 Task: Select the auto option in the terminal quick fix.
Action: Mouse moved to (19, 660)
Screenshot: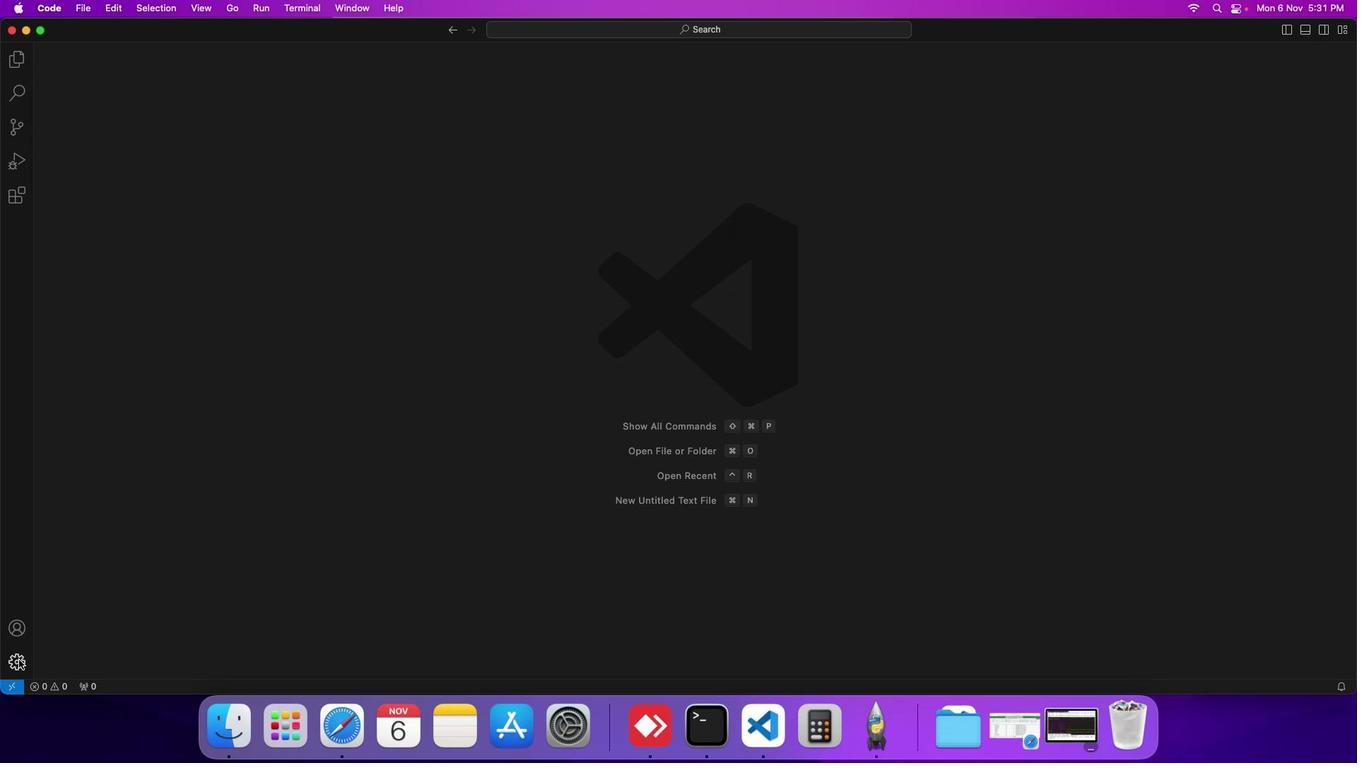 
Action: Mouse pressed left at (19, 660)
Screenshot: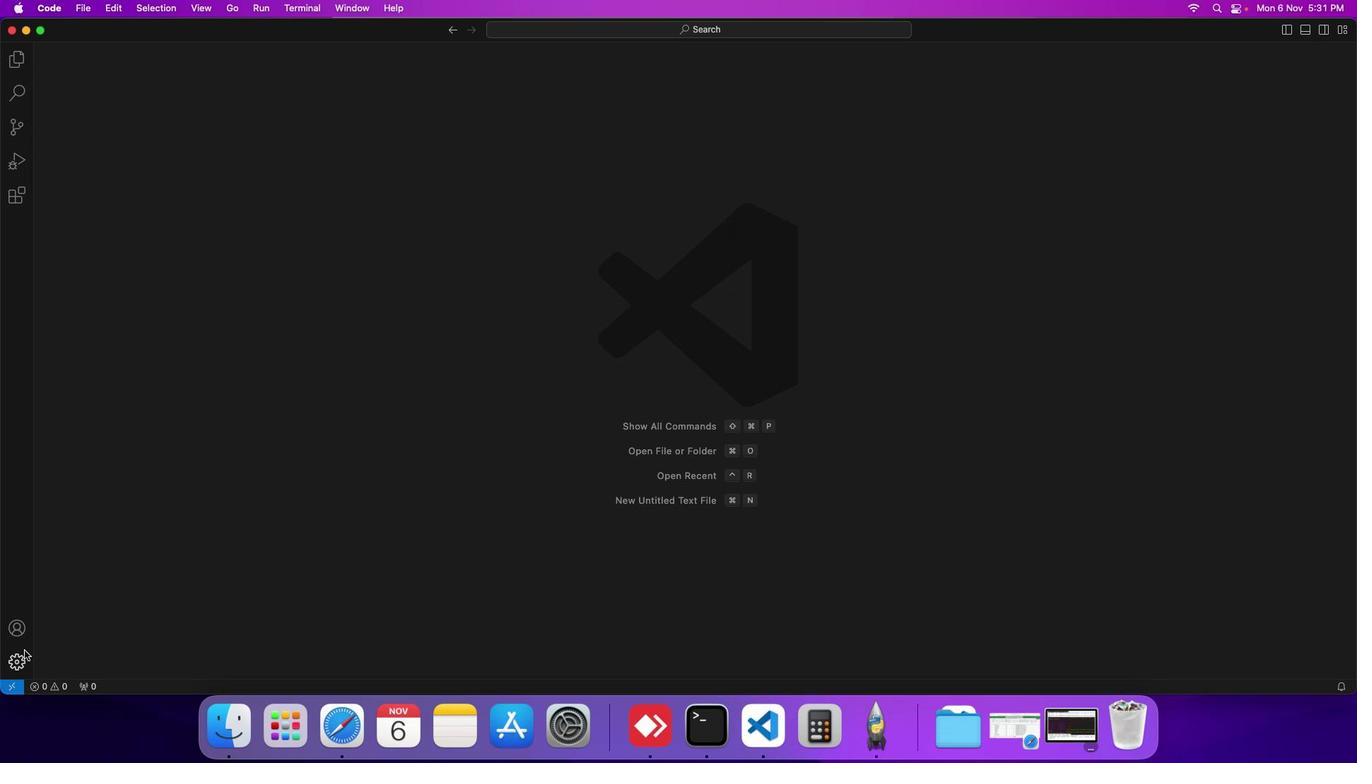 
Action: Mouse moved to (82, 554)
Screenshot: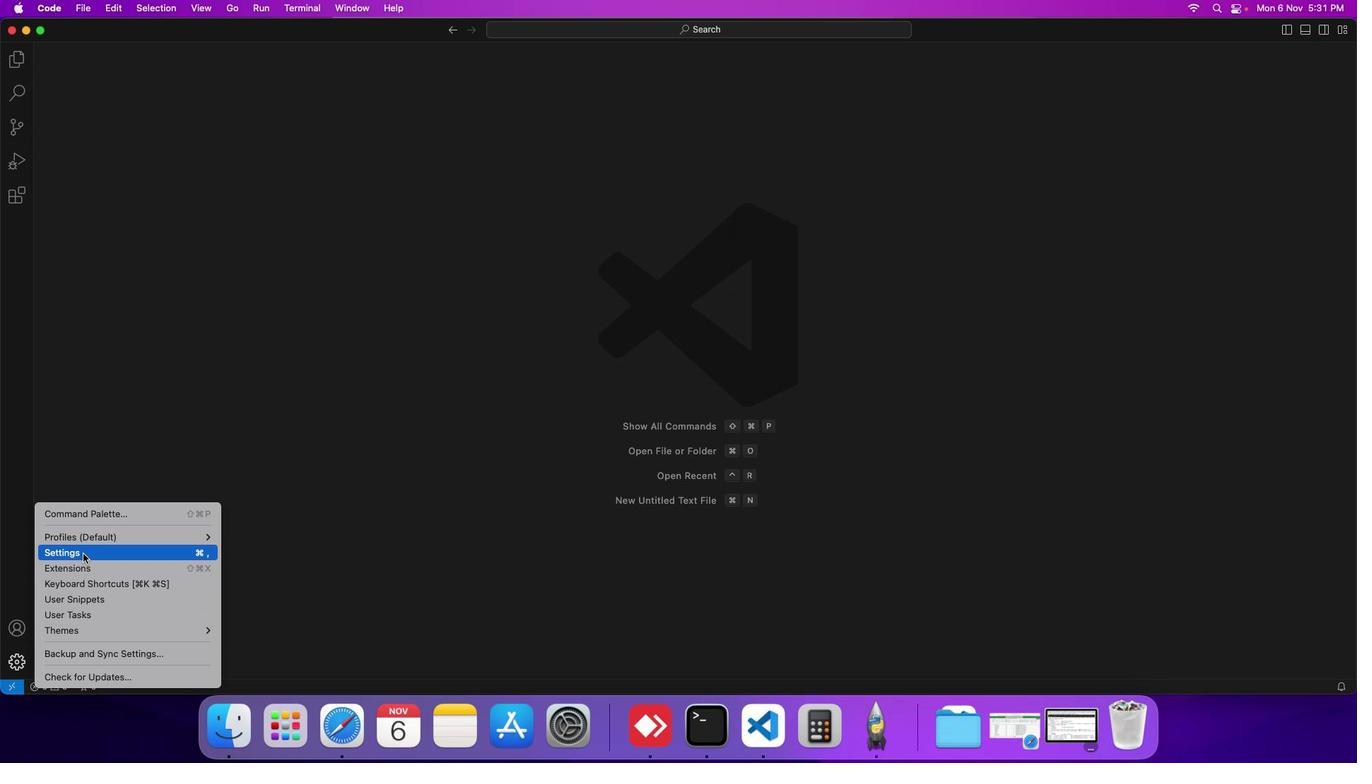 
Action: Mouse pressed left at (82, 554)
Screenshot: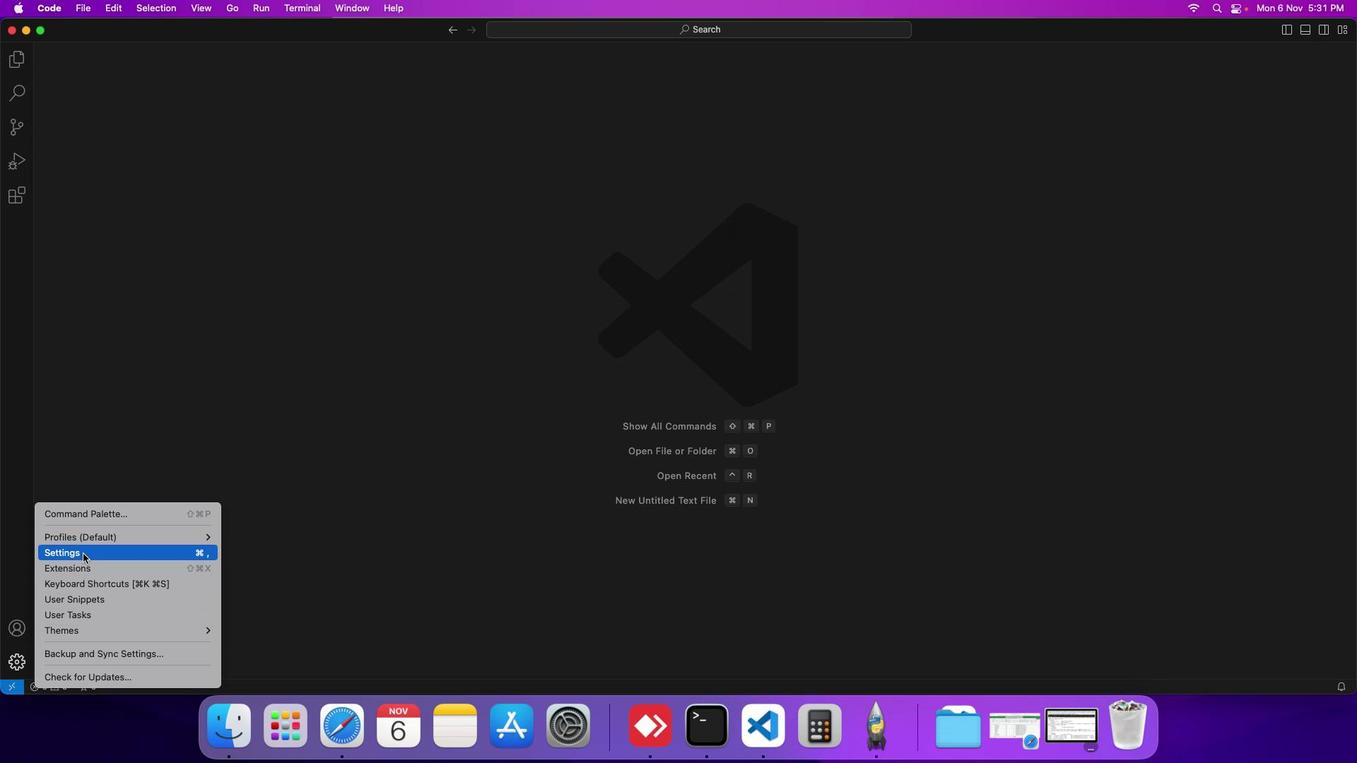 
Action: Mouse moved to (319, 201)
Screenshot: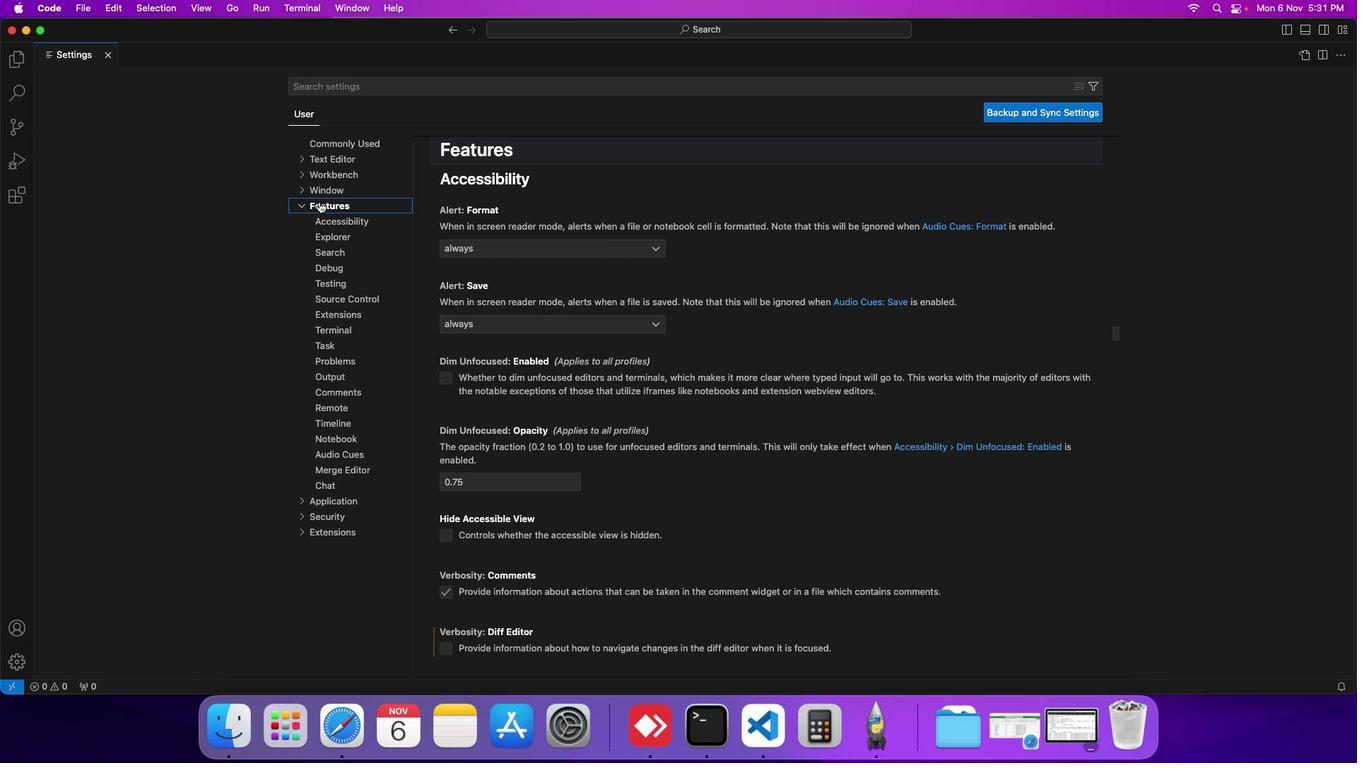 
Action: Mouse pressed left at (319, 201)
Screenshot: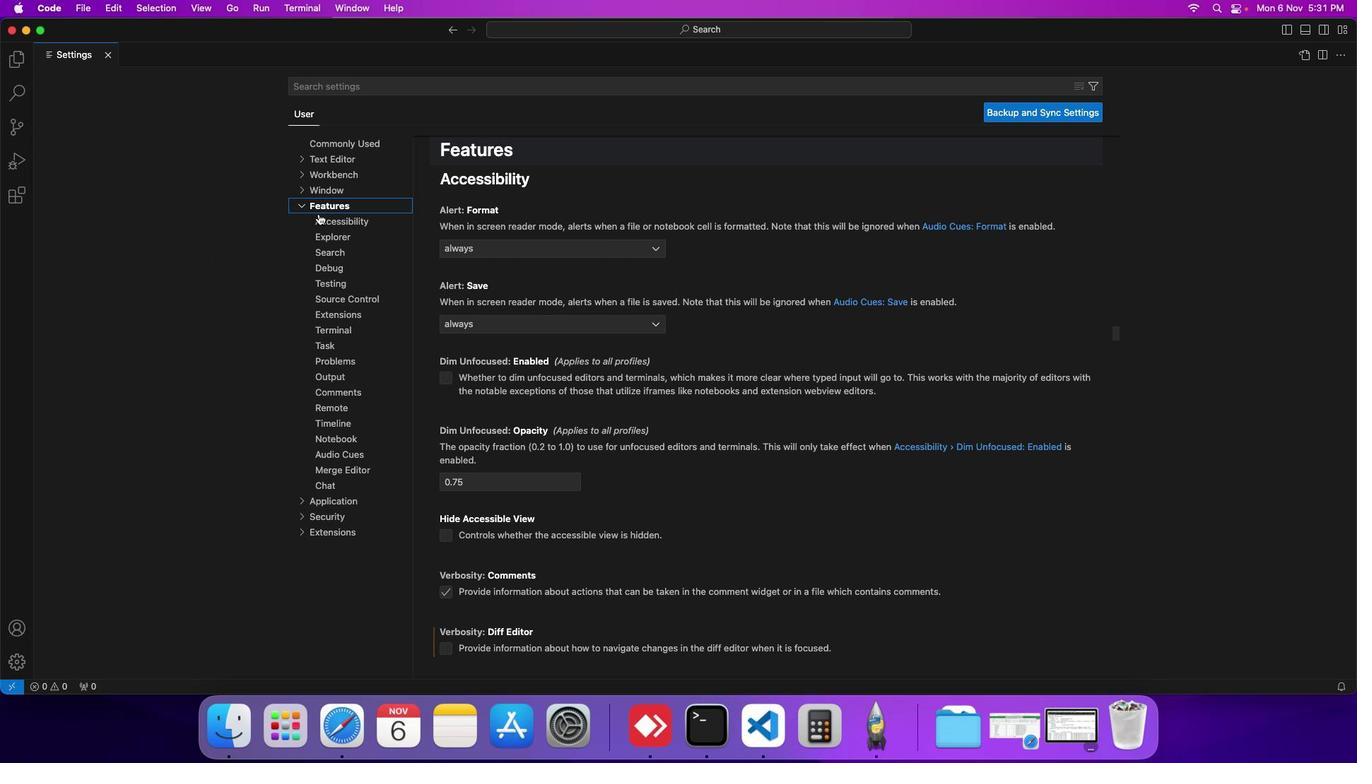 
Action: Mouse moved to (337, 453)
Screenshot: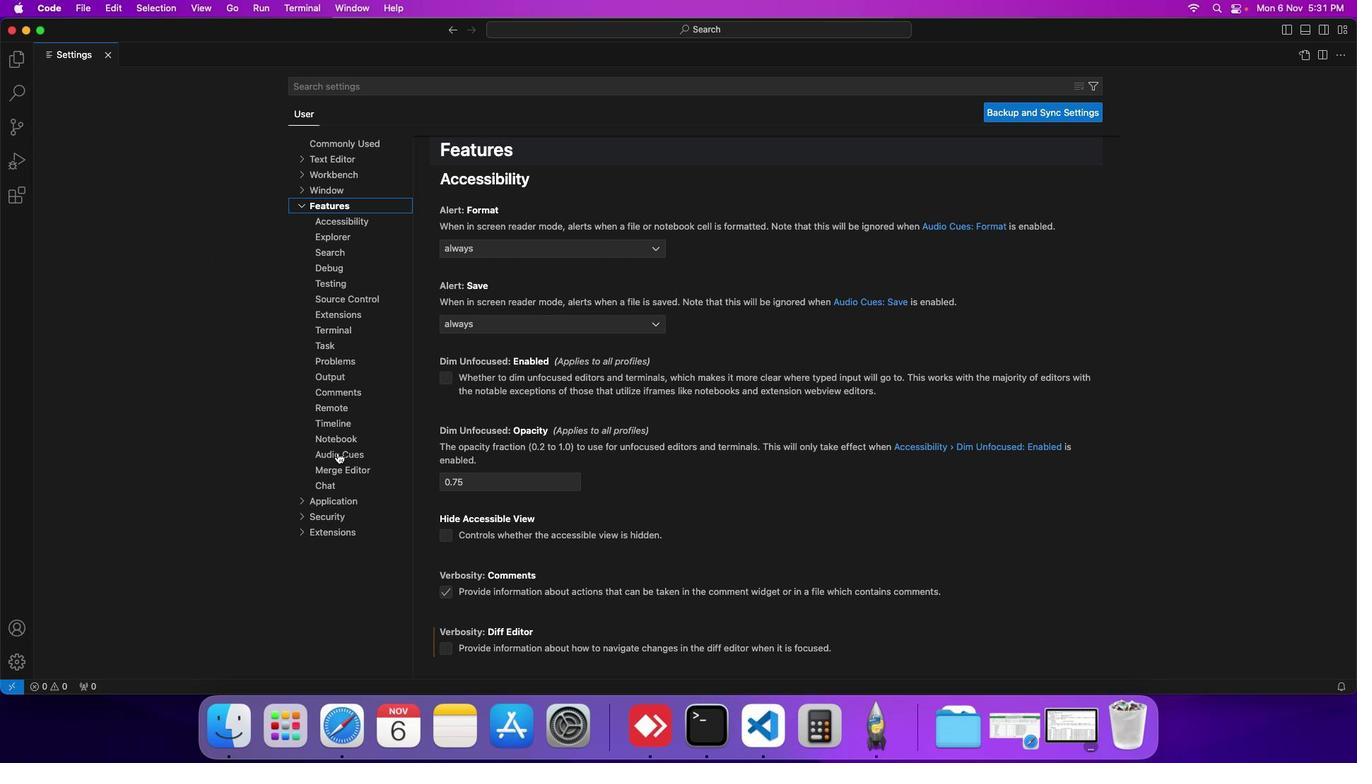
Action: Mouse pressed left at (337, 453)
Screenshot: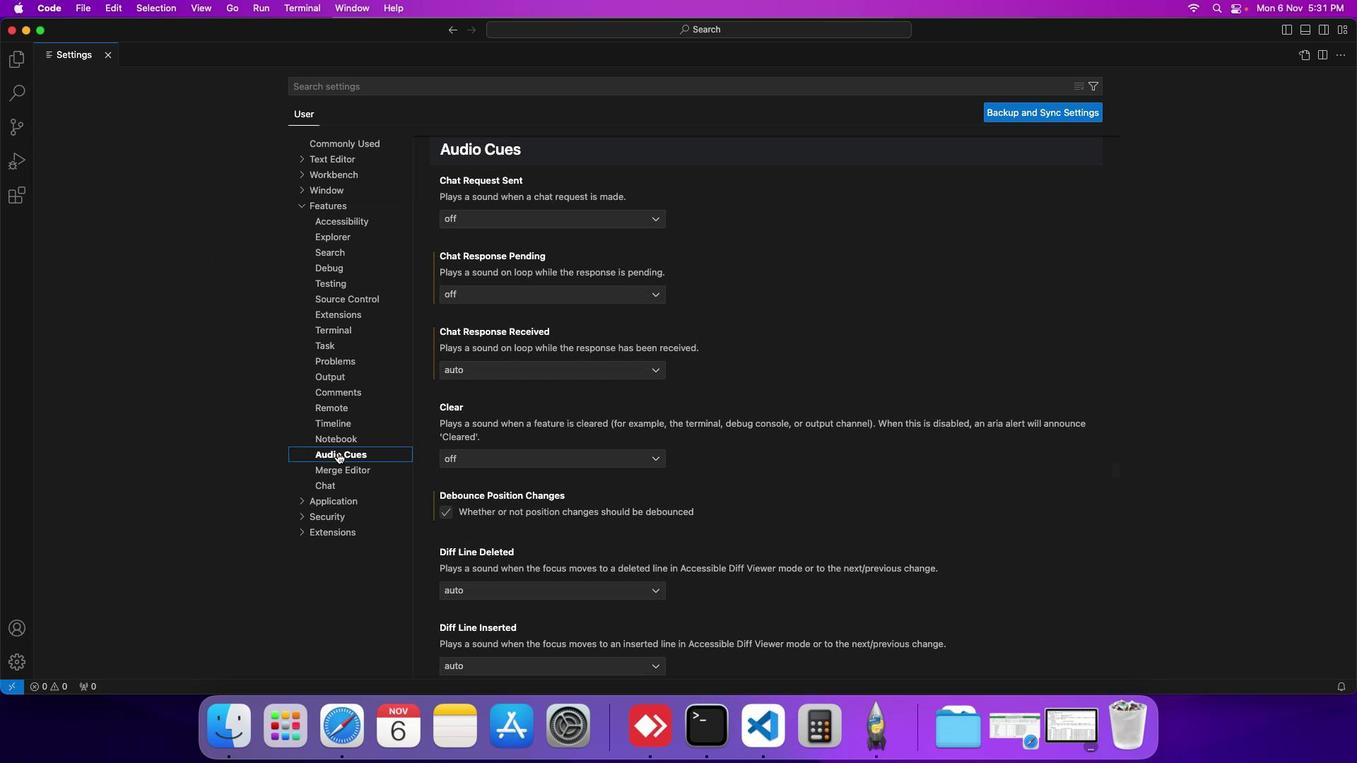 
Action: Mouse moved to (460, 453)
Screenshot: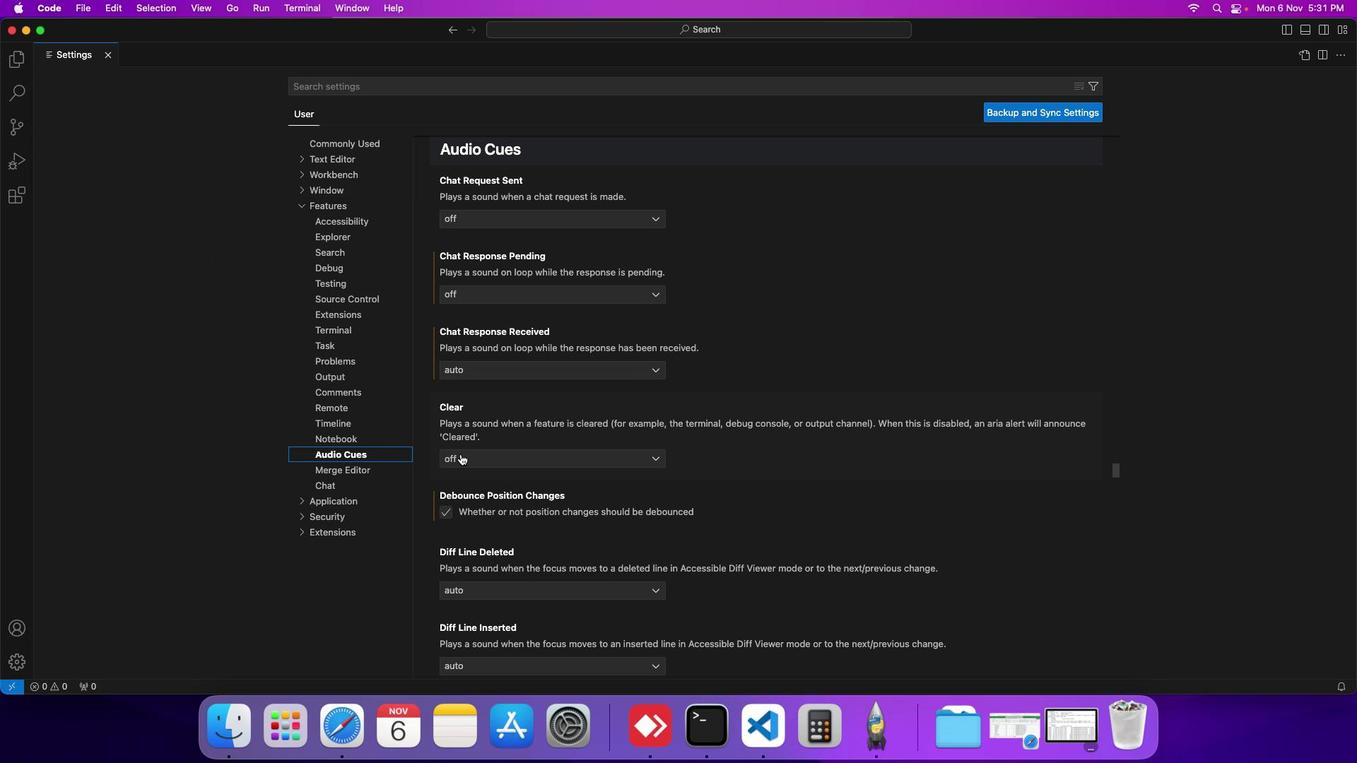 
Action: Mouse scrolled (460, 453) with delta (0, 0)
Screenshot: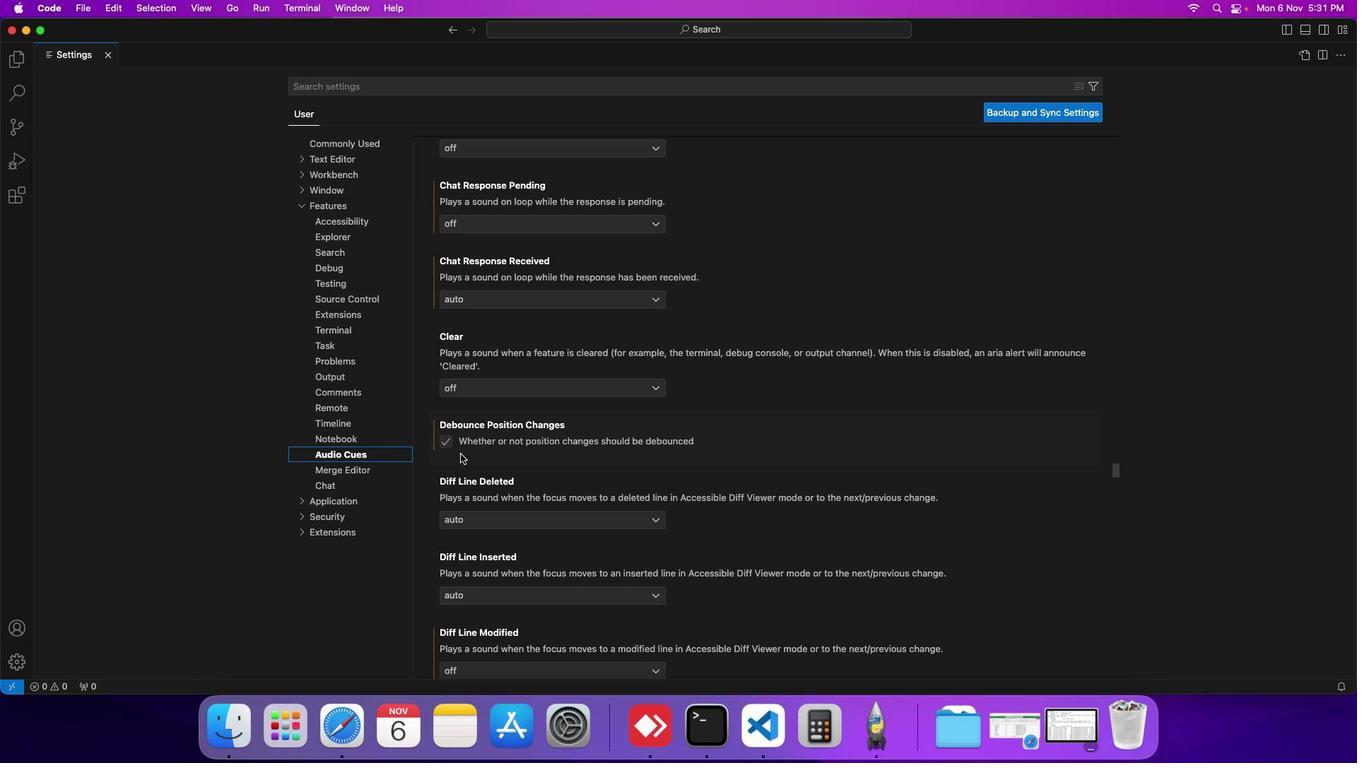 
Action: Mouse scrolled (460, 453) with delta (0, 0)
Screenshot: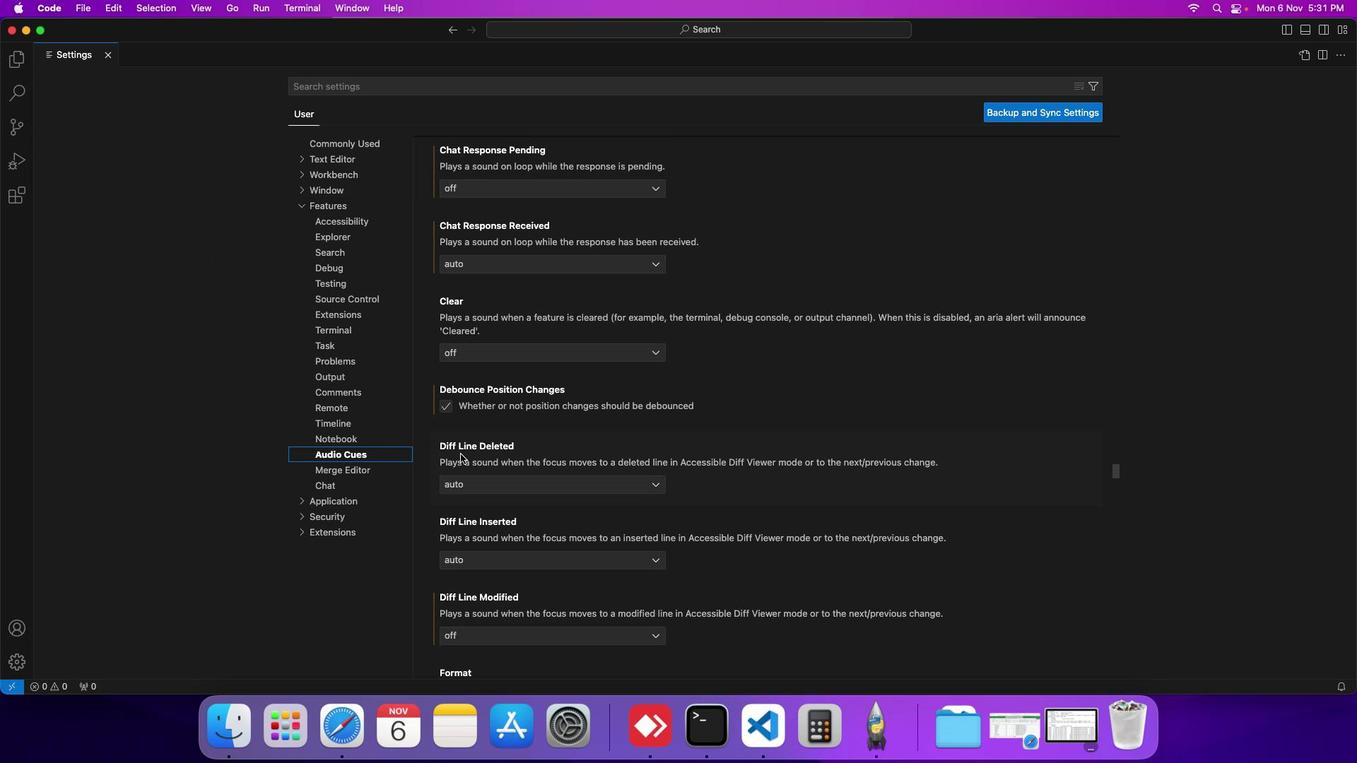 
Action: Mouse scrolled (460, 453) with delta (0, 0)
Screenshot: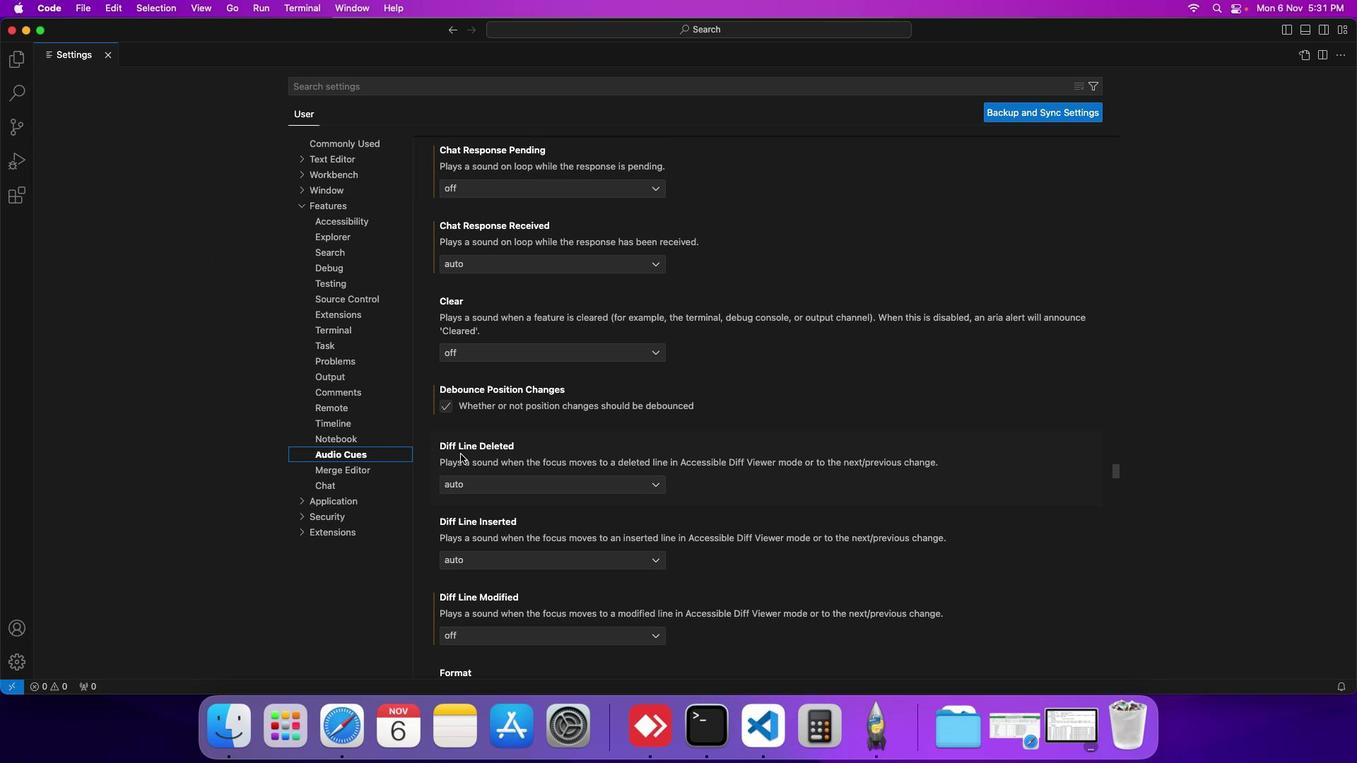 
Action: Mouse scrolled (460, 453) with delta (0, 0)
Screenshot: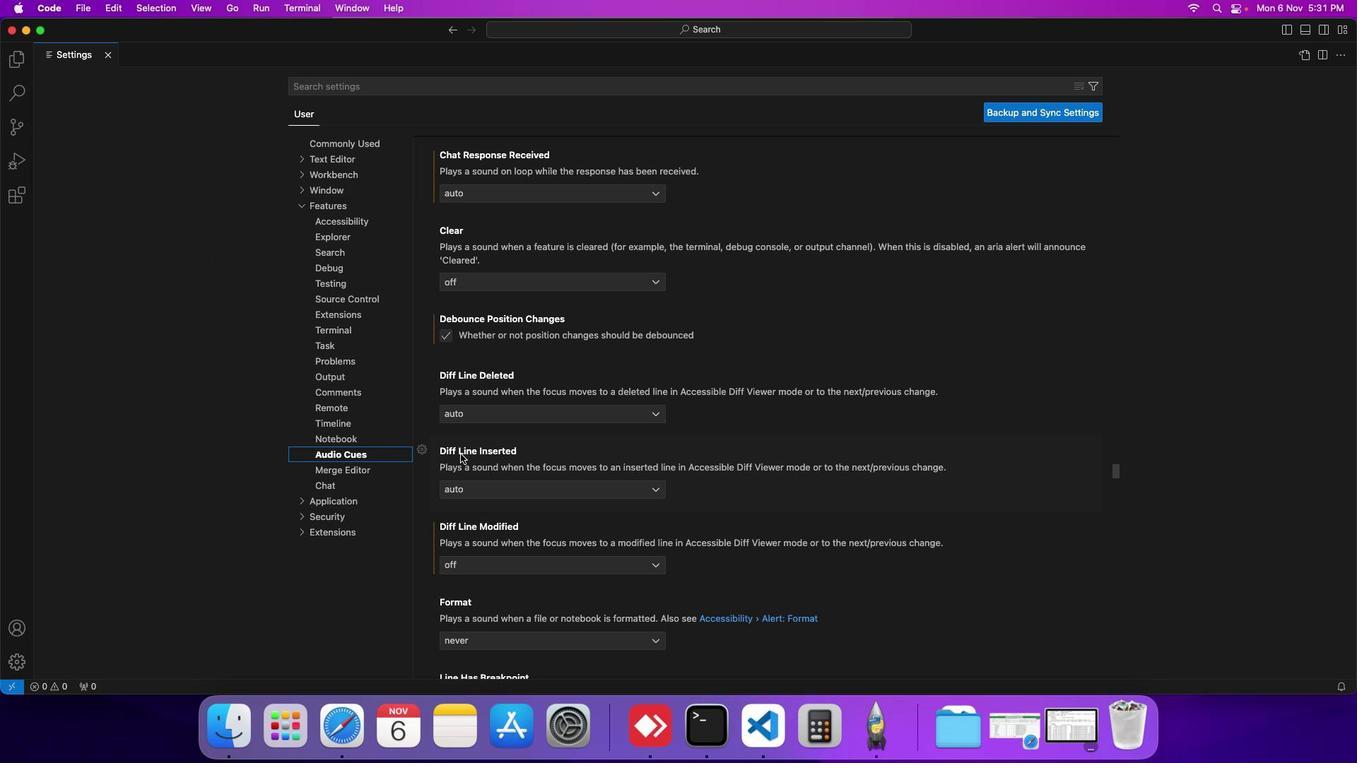
Action: Mouse scrolled (460, 453) with delta (0, 0)
Screenshot: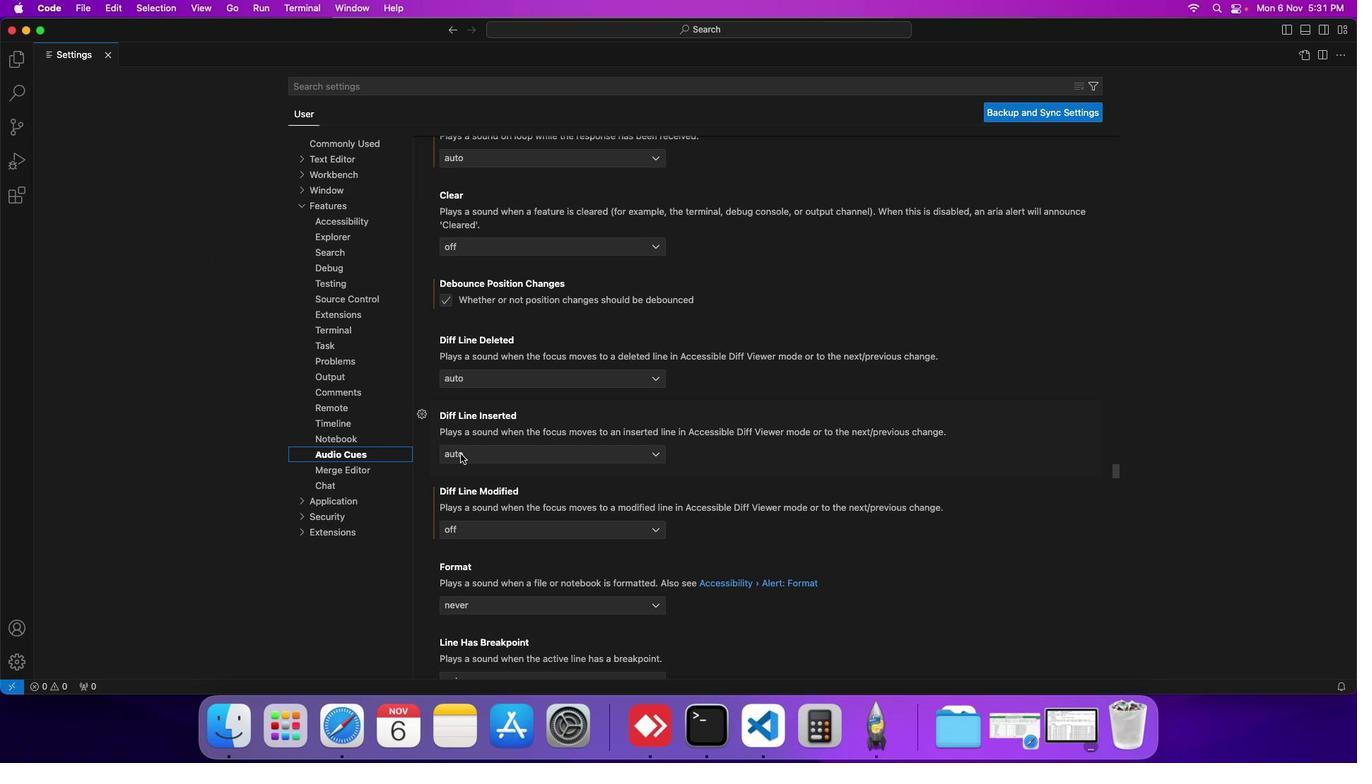 
Action: Mouse scrolled (460, 453) with delta (0, 0)
Screenshot: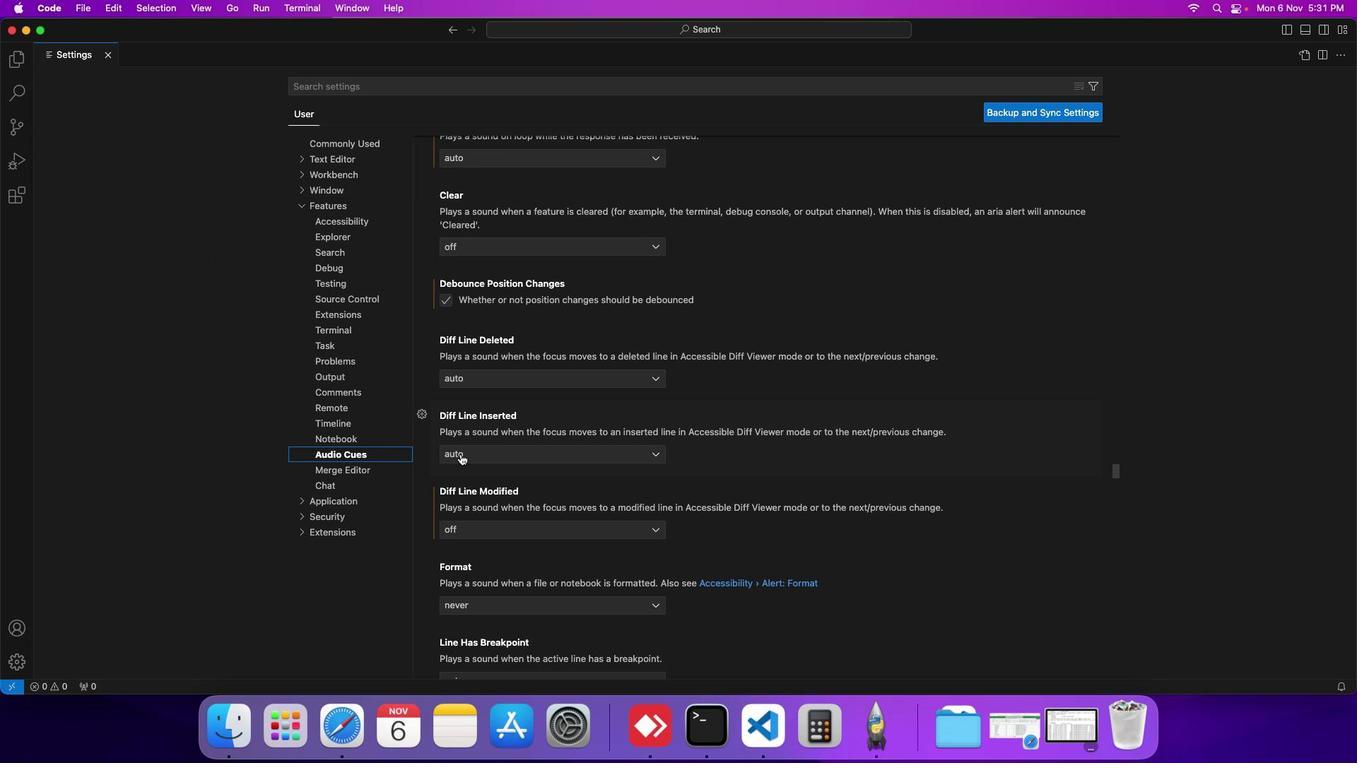 
Action: Mouse scrolled (460, 453) with delta (0, 0)
Screenshot: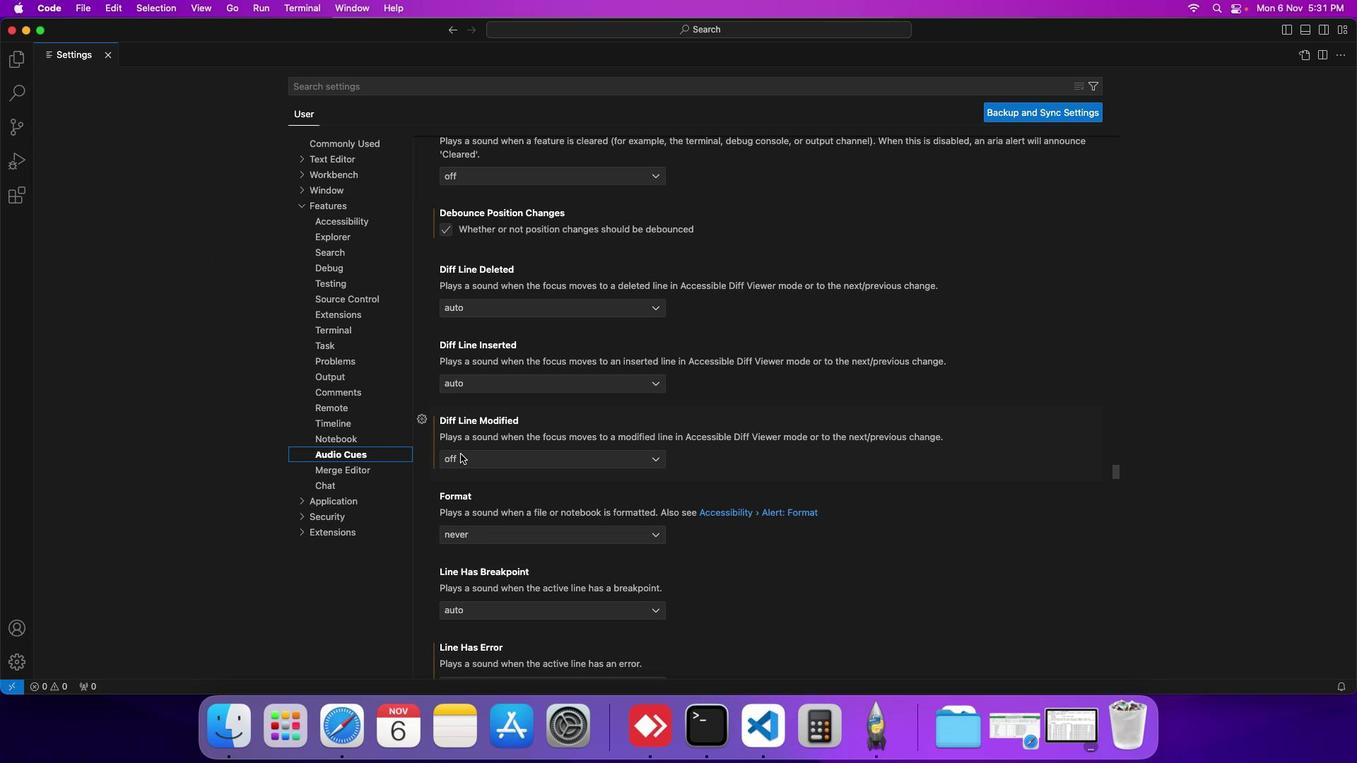 
Action: Mouse scrolled (460, 453) with delta (0, 0)
Screenshot: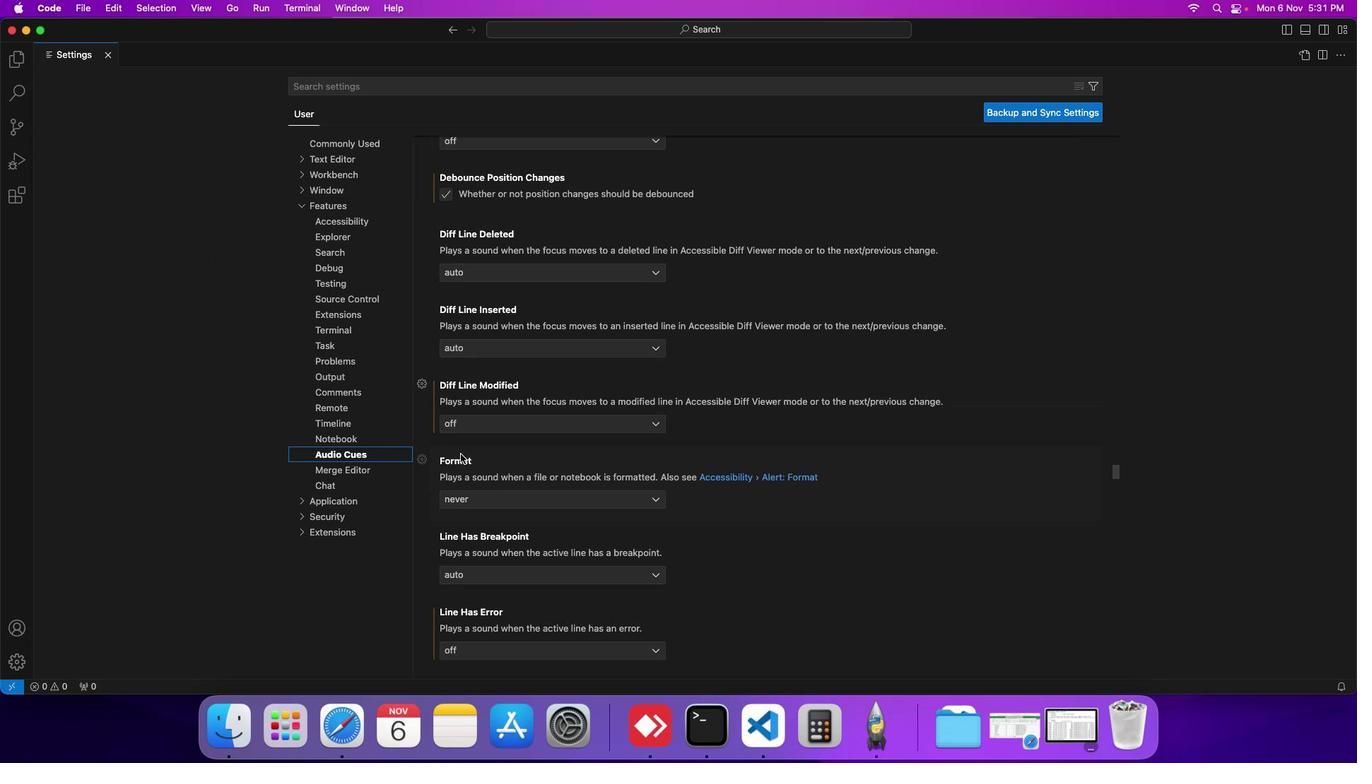 
Action: Mouse scrolled (460, 453) with delta (0, 0)
Screenshot: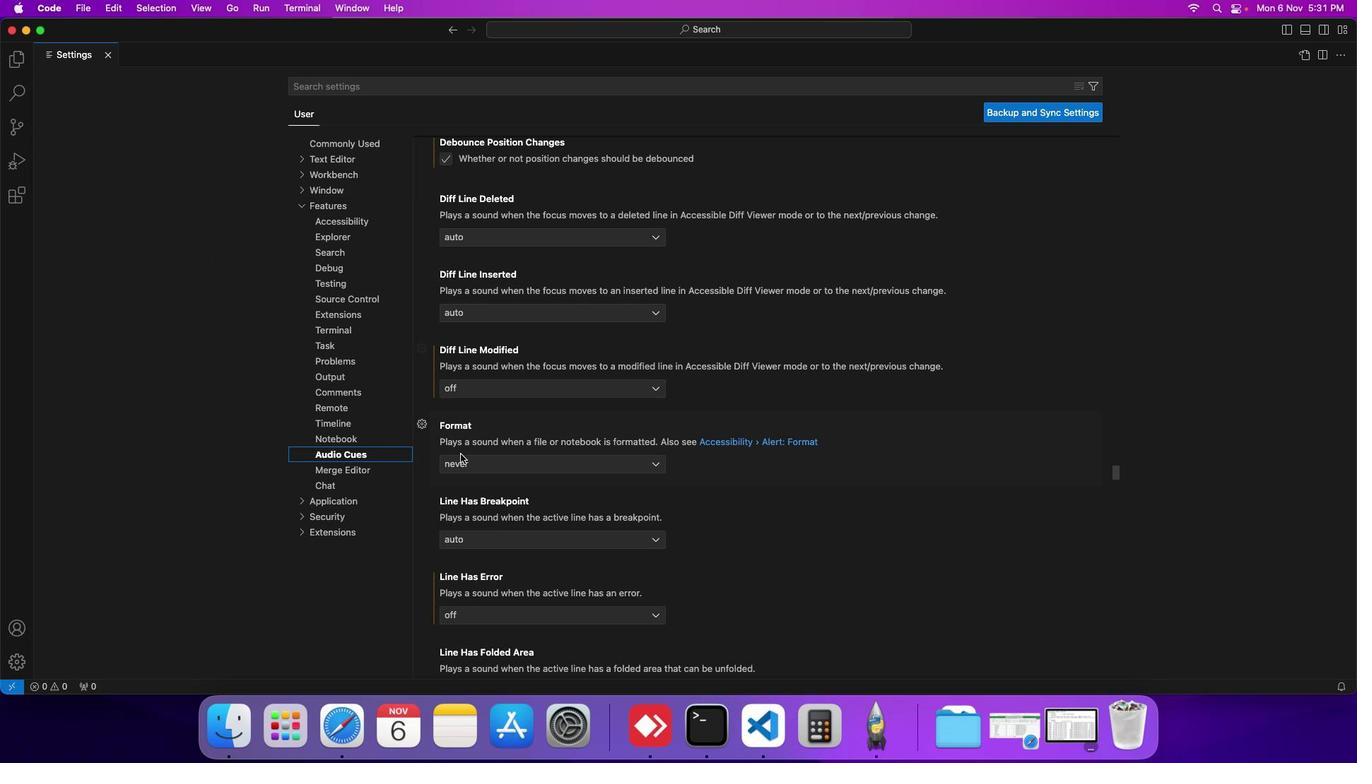 
Action: Mouse scrolled (460, 453) with delta (0, 0)
Screenshot: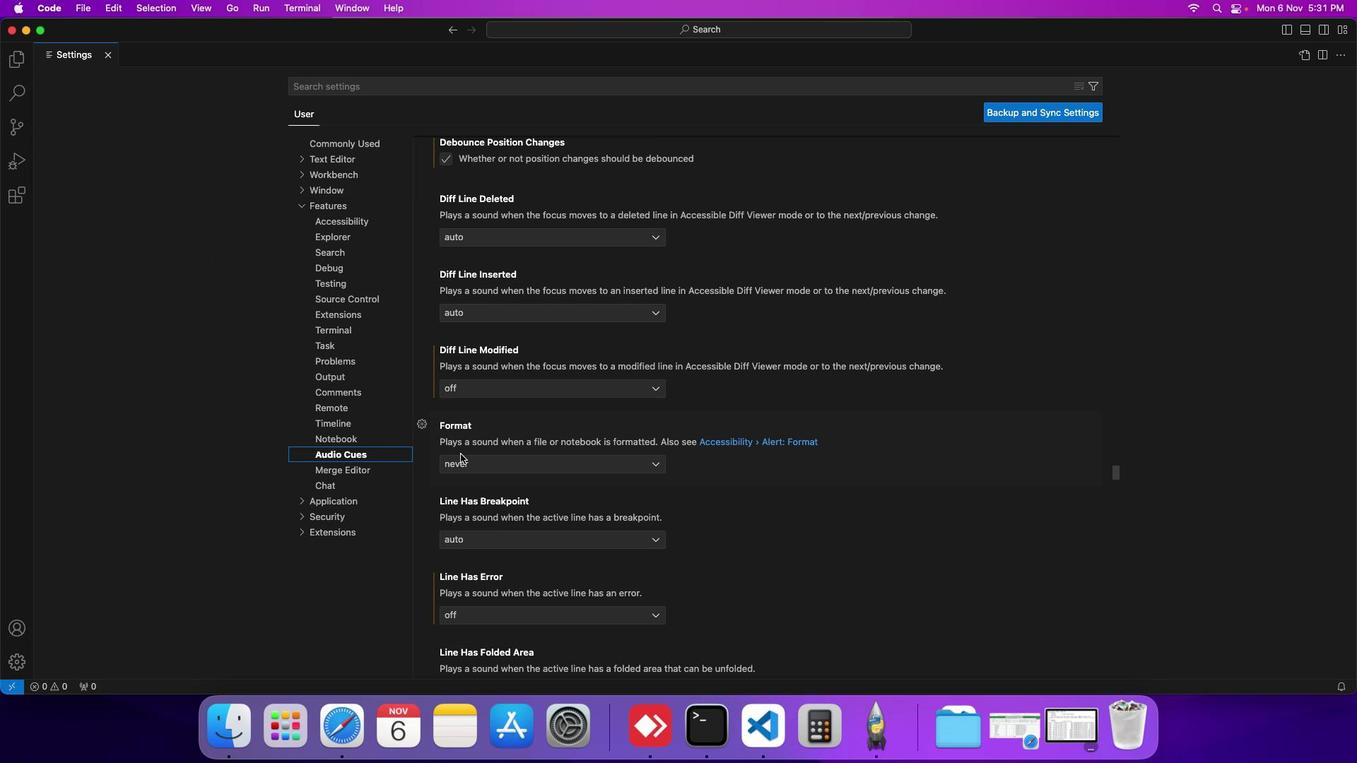 
Action: Mouse scrolled (460, 453) with delta (0, 0)
Screenshot: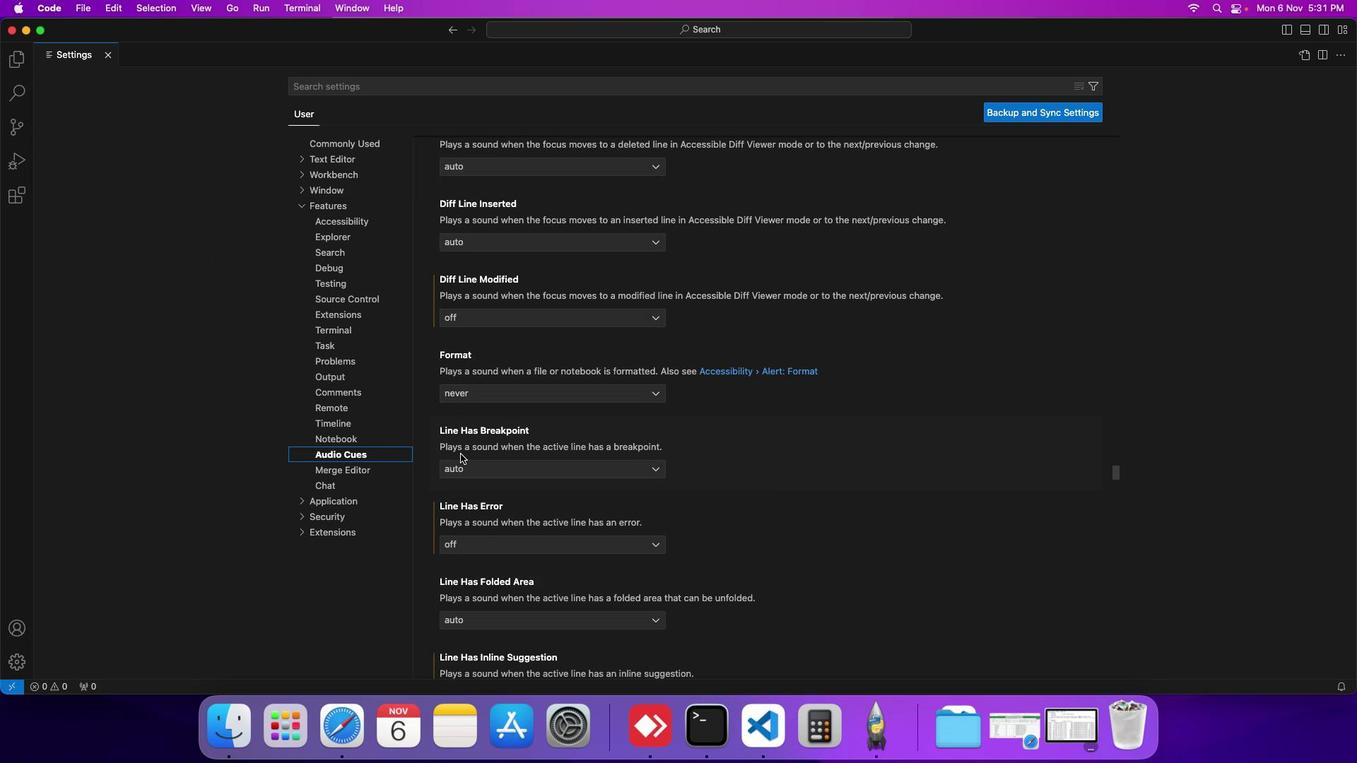 
Action: Mouse scrolled (460, 453) with delta (0, 0)
Screenshot: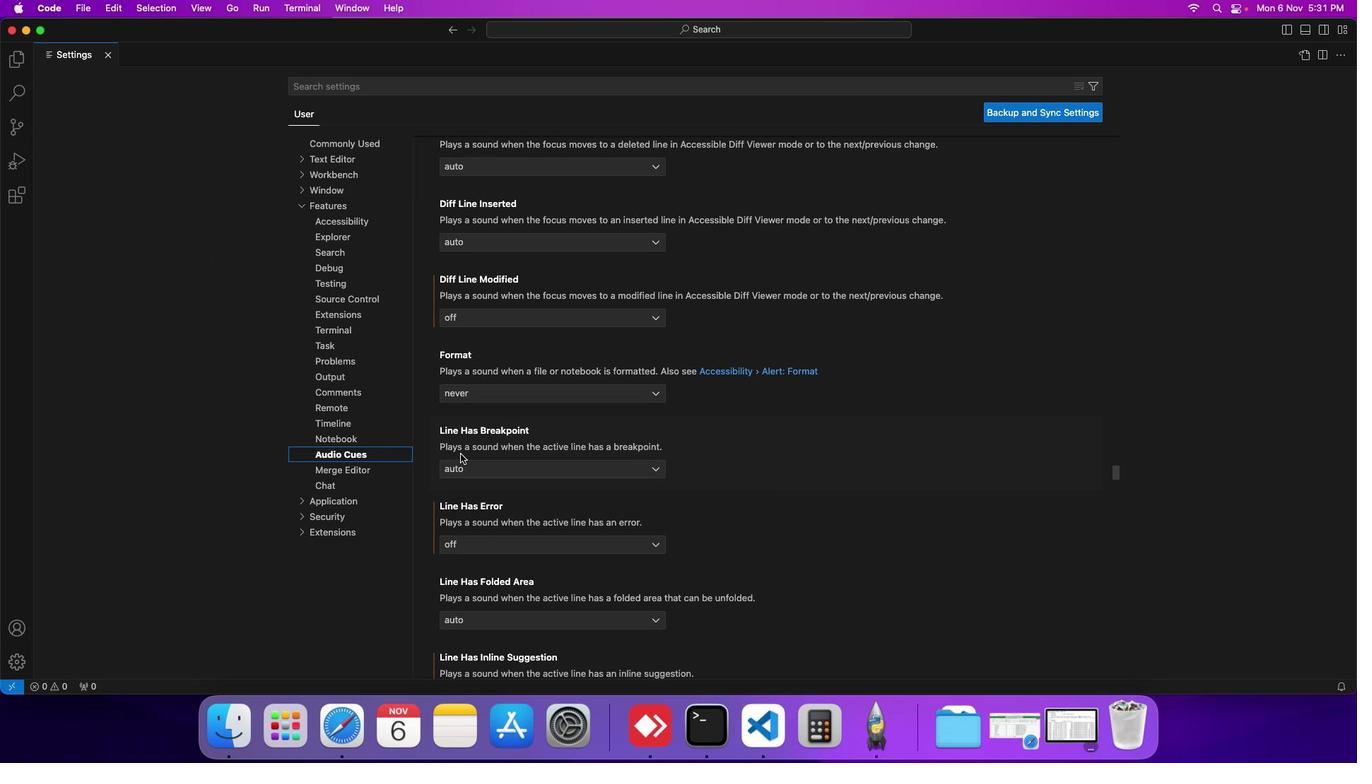 
Action: Mouse moved to (460, 453)
Screenshot: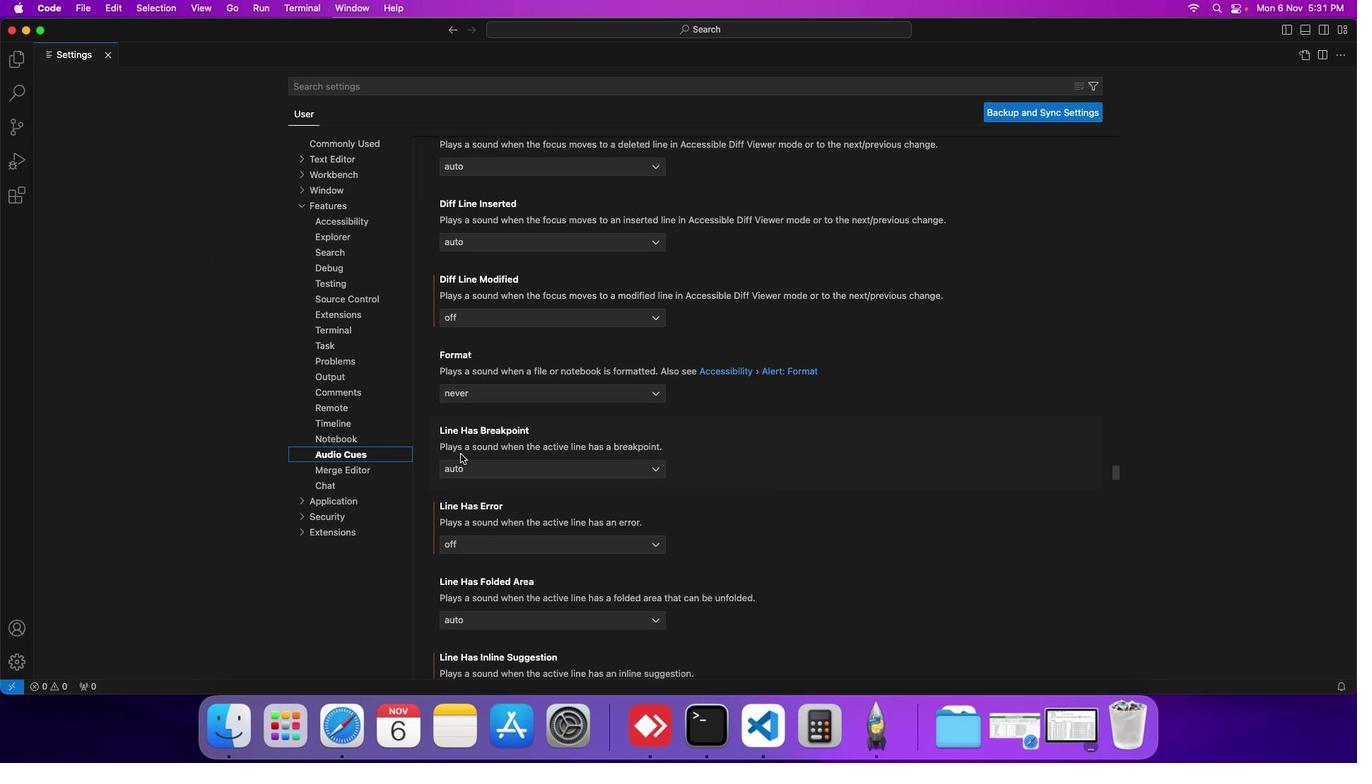 
Action: Mouse scrolled (460, 453) with delta (0, 0)
Screenshot: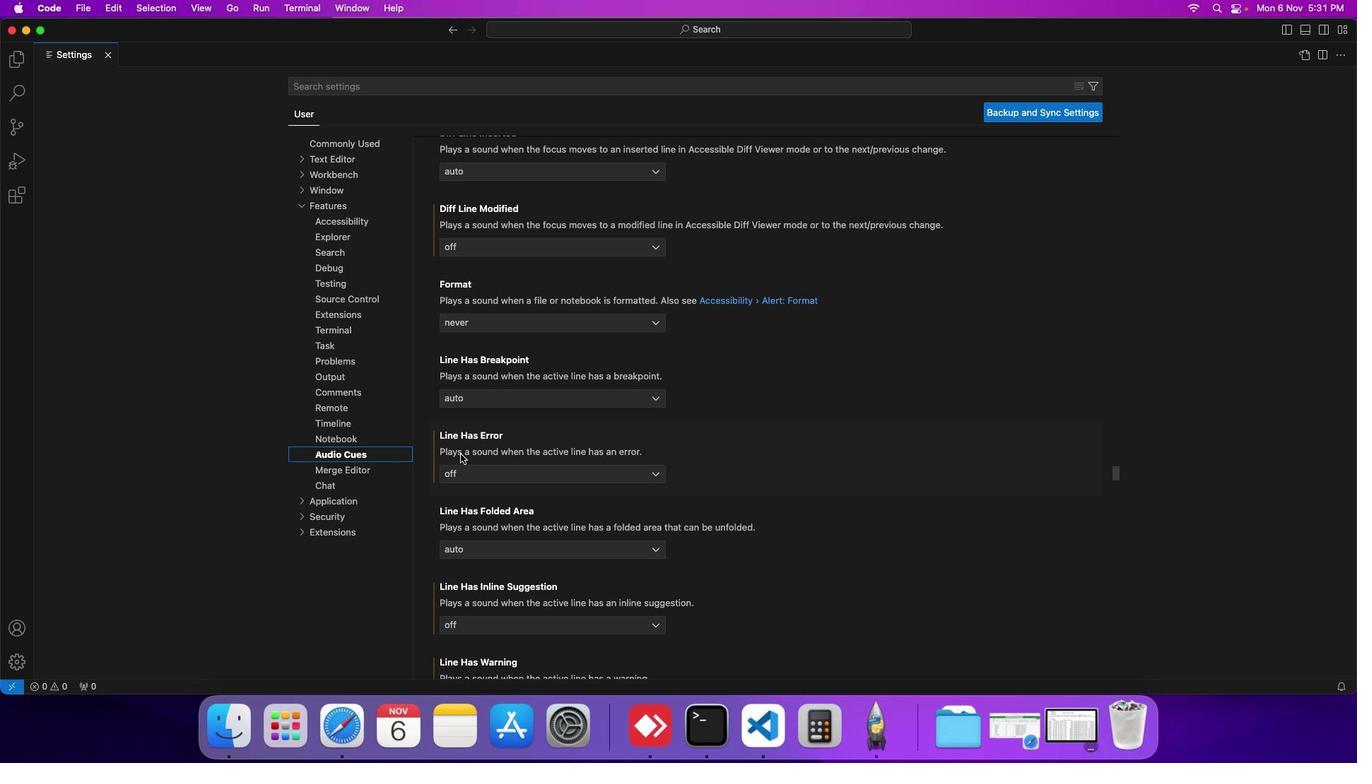 
Action: Mouse scrolled (460, 453) with delta (0, 0)
Screenshot: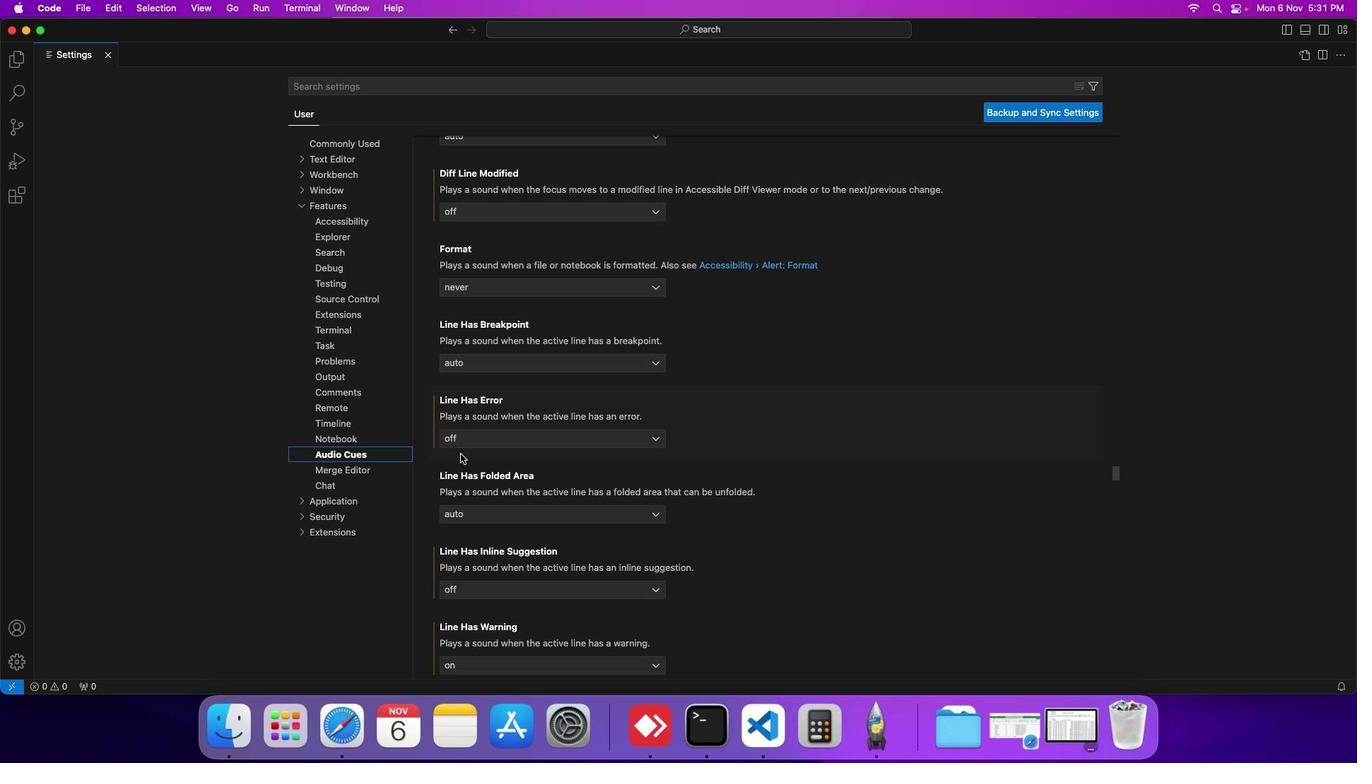 
Action: Mouse scrolled (460, 453) with delta (0, 0)
Screenshot: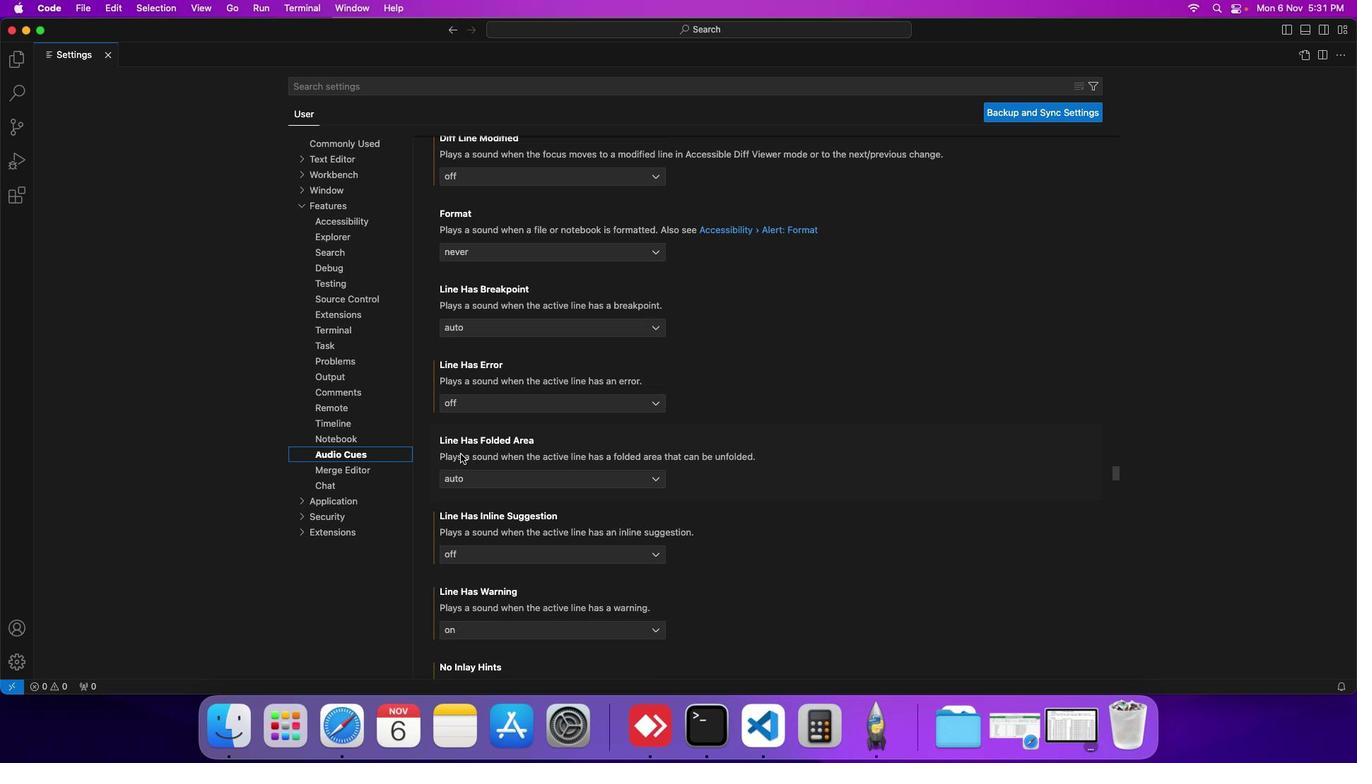
Action: Mouse scrolled (460, 453) with delta (0, 0)
Screenshot: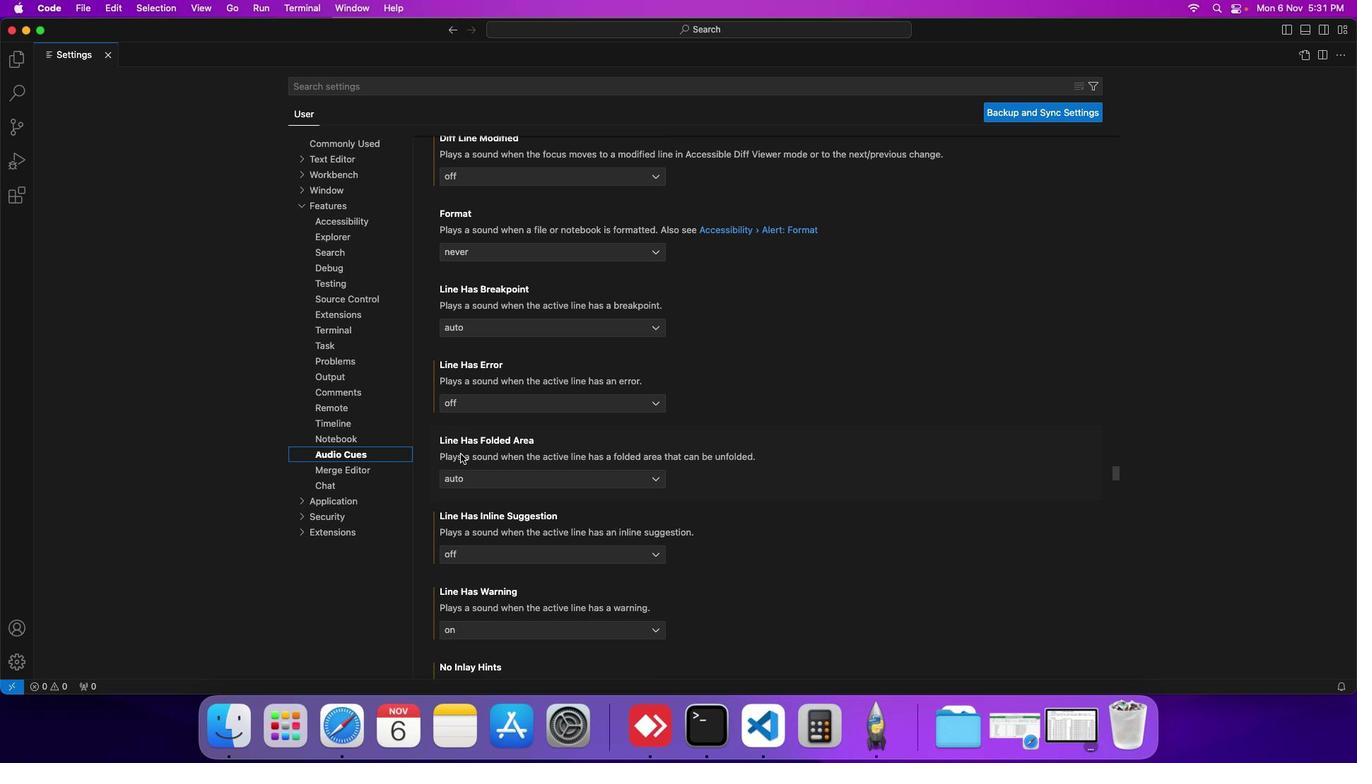 
Action: Mouse scrolled (460, 453) with delta (0, 0)
Screenshot: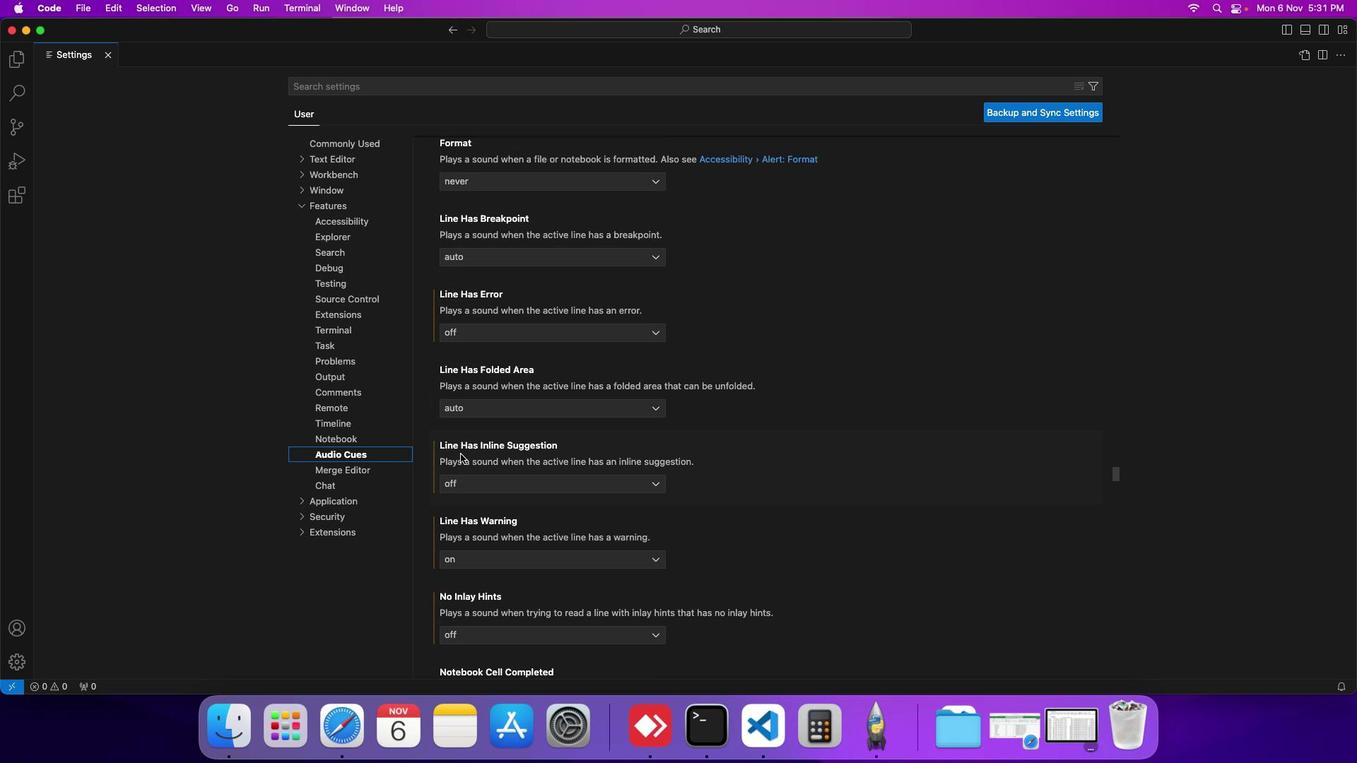 
Action: Mouse scrolled (460, 453) with delta (0, 0)
Screenshot: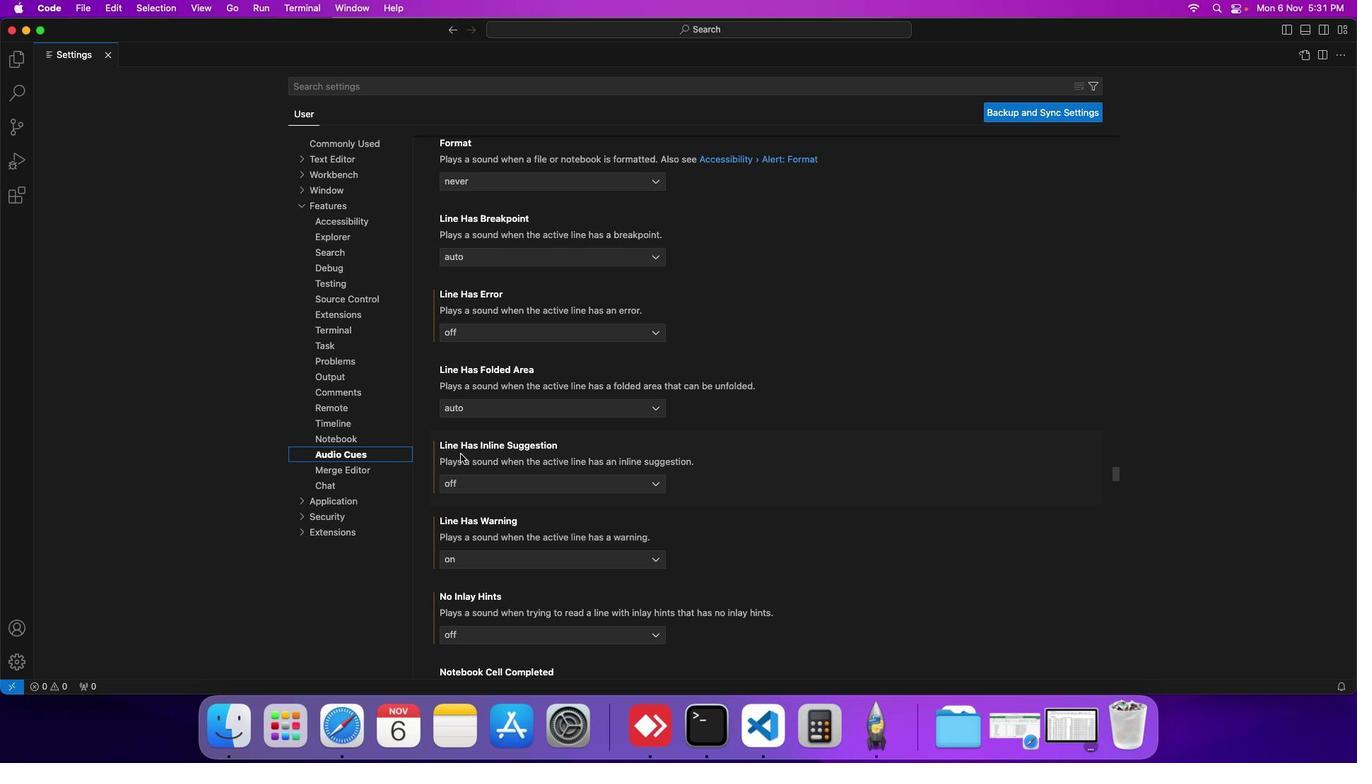 
Action: Mouse scrolled (460, 453) with delta (0, 0)
Screenshot: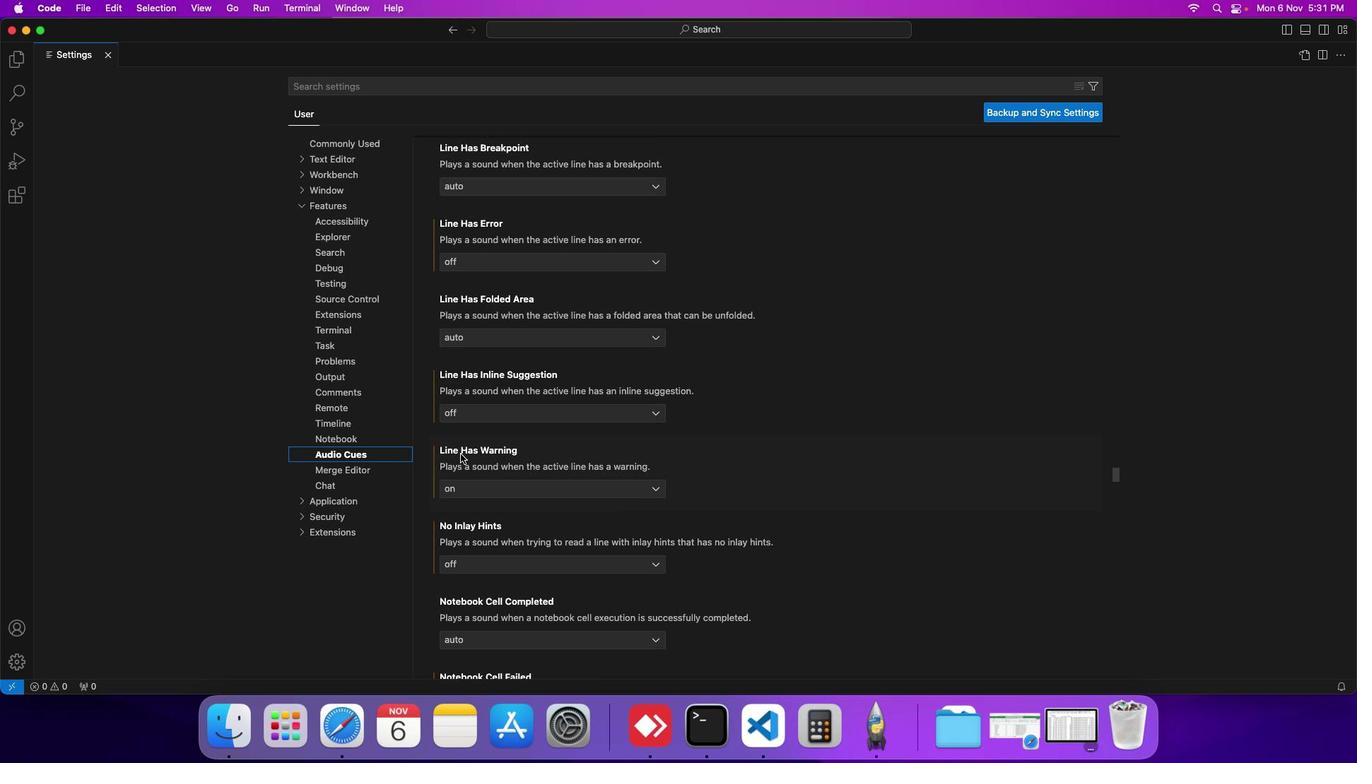 
Action: Mouse scrolled (460, 453) with delta (0, 0)
Screenshot: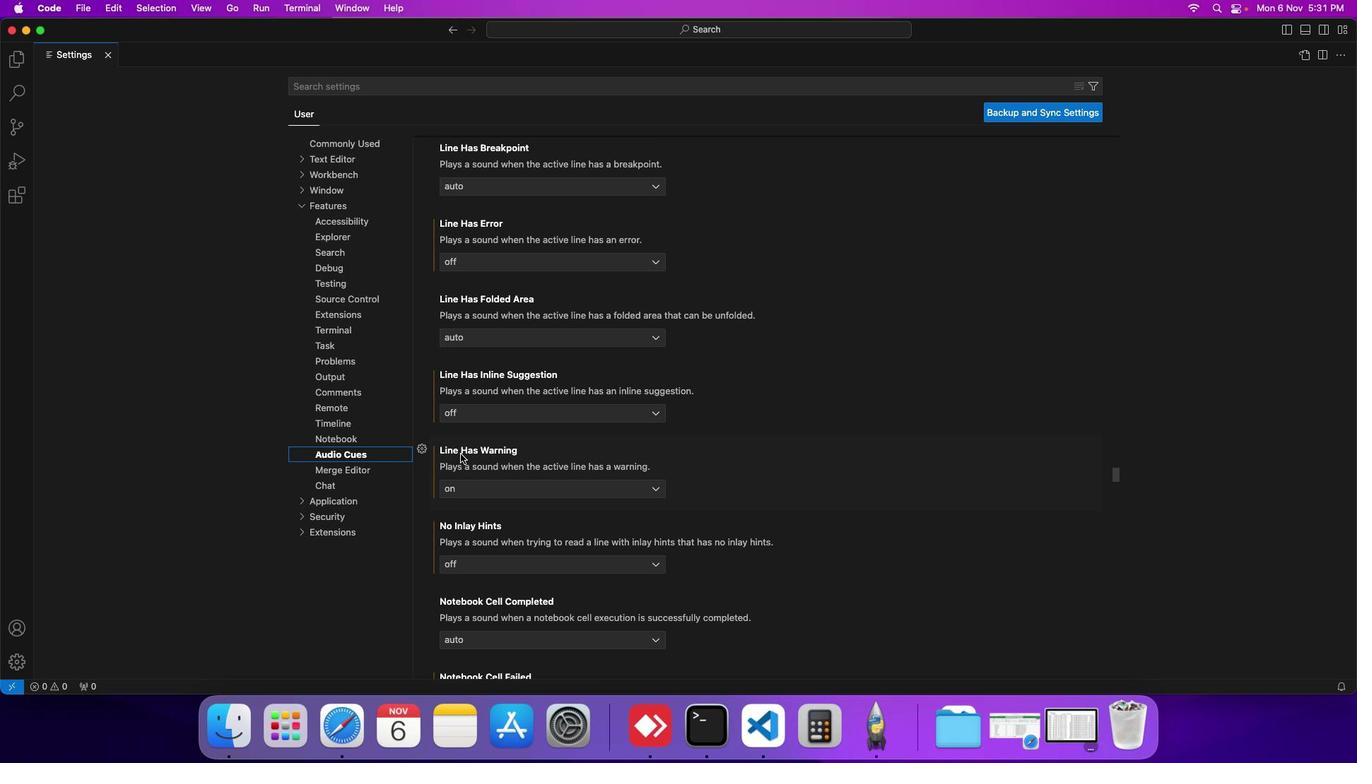 
Action: Mouse scrolled (460, 453) with delta (0, 0)
Screenshot: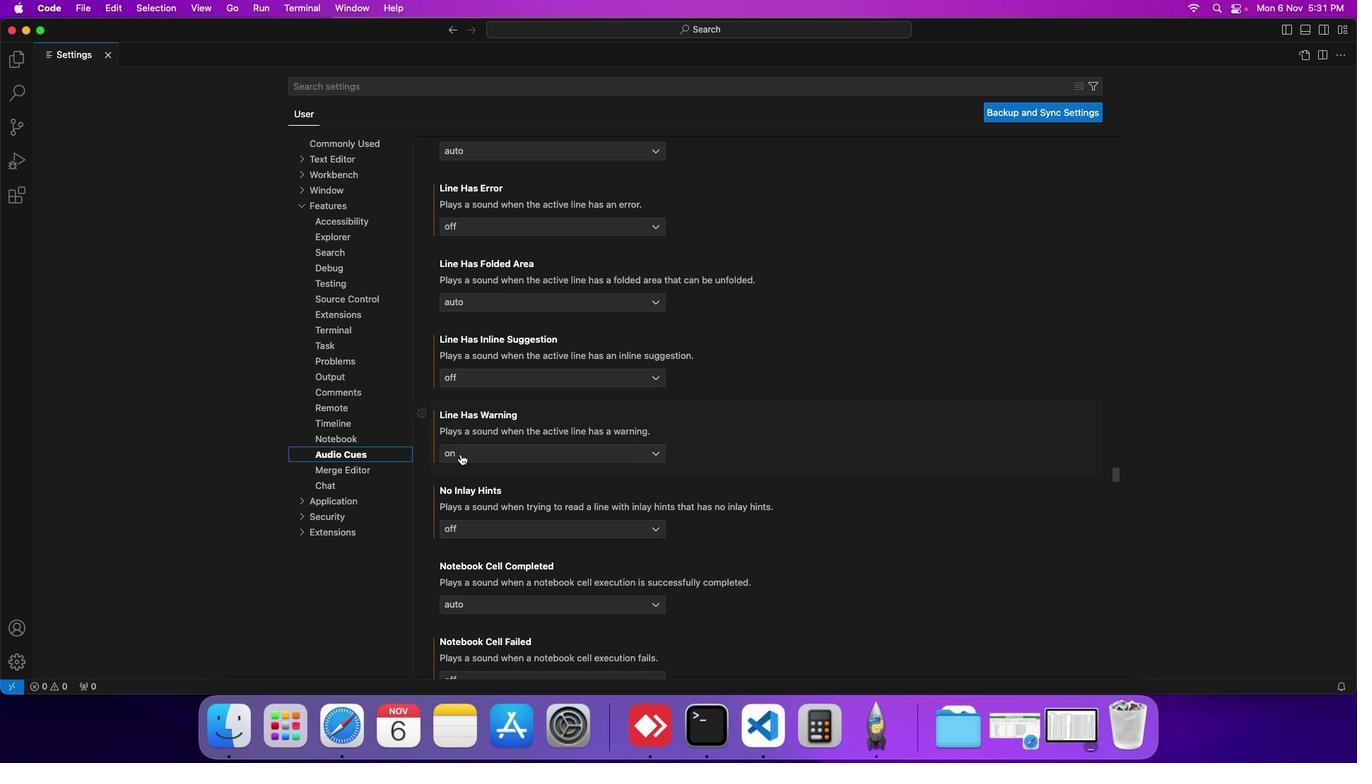 
Action: Mouse scrolled (460, 453) with delta (0, 0)
Screenshot: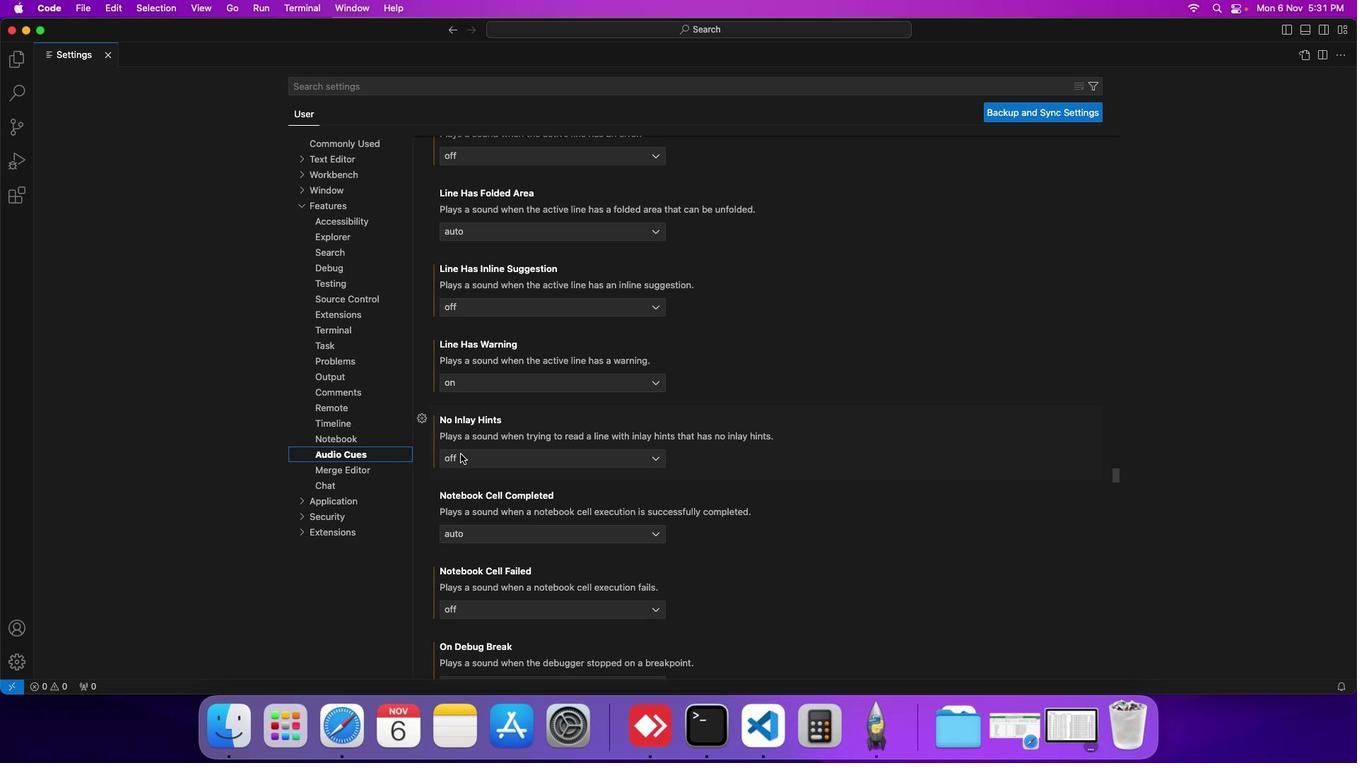 
Action: Mouse scrolled (460, 453) with delta (0, 0)
Screenshot: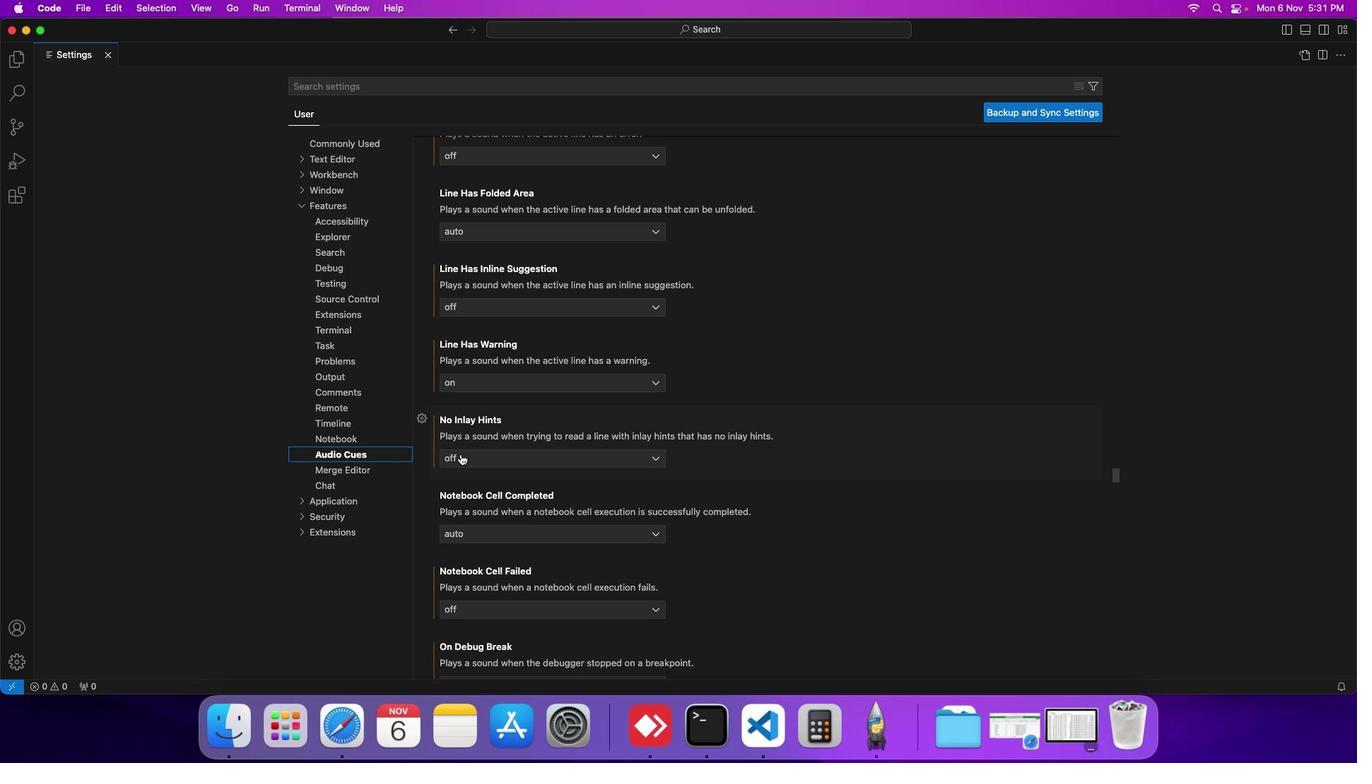 
Action: Mouse scrolled (460, 453) with delta (0, 0)
Screenshot: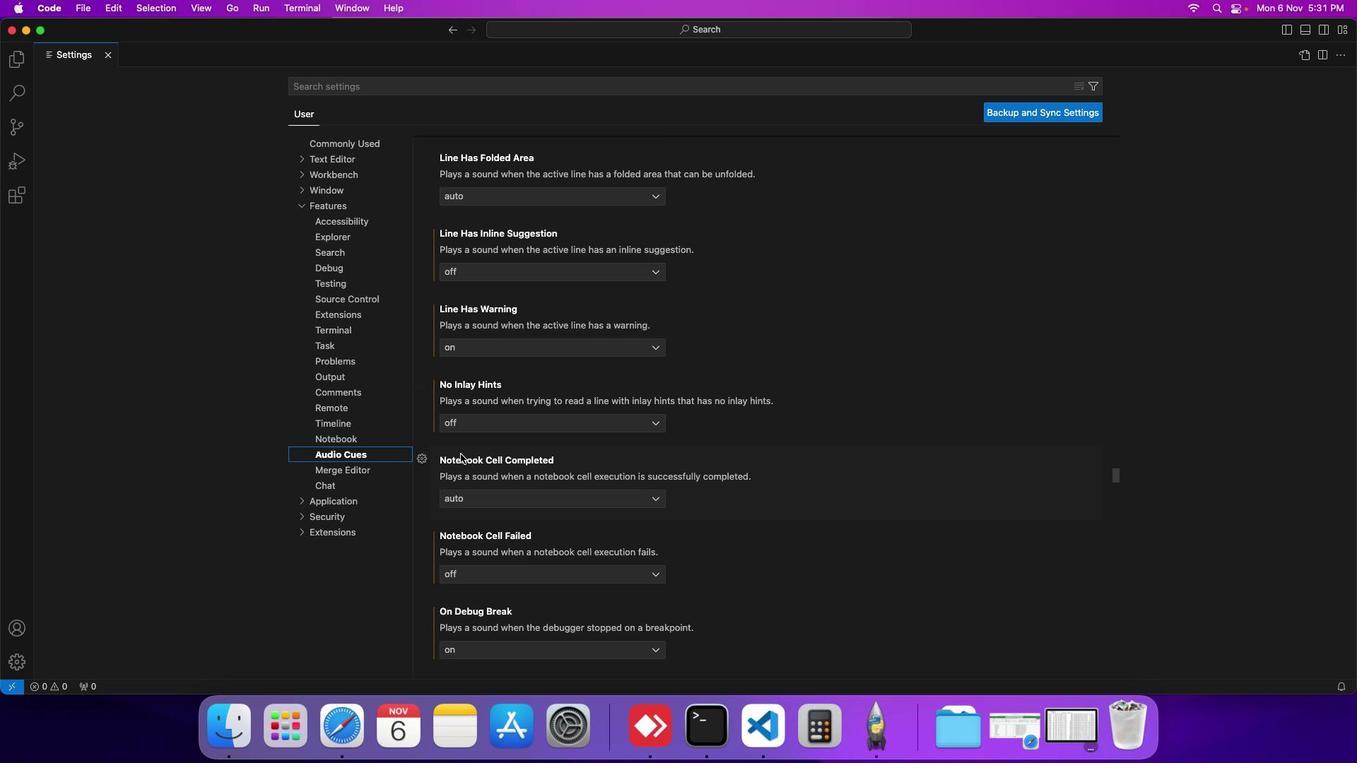 
Action: Mouse scrolled (460, 453) with delta (0, 0)
Screenshot: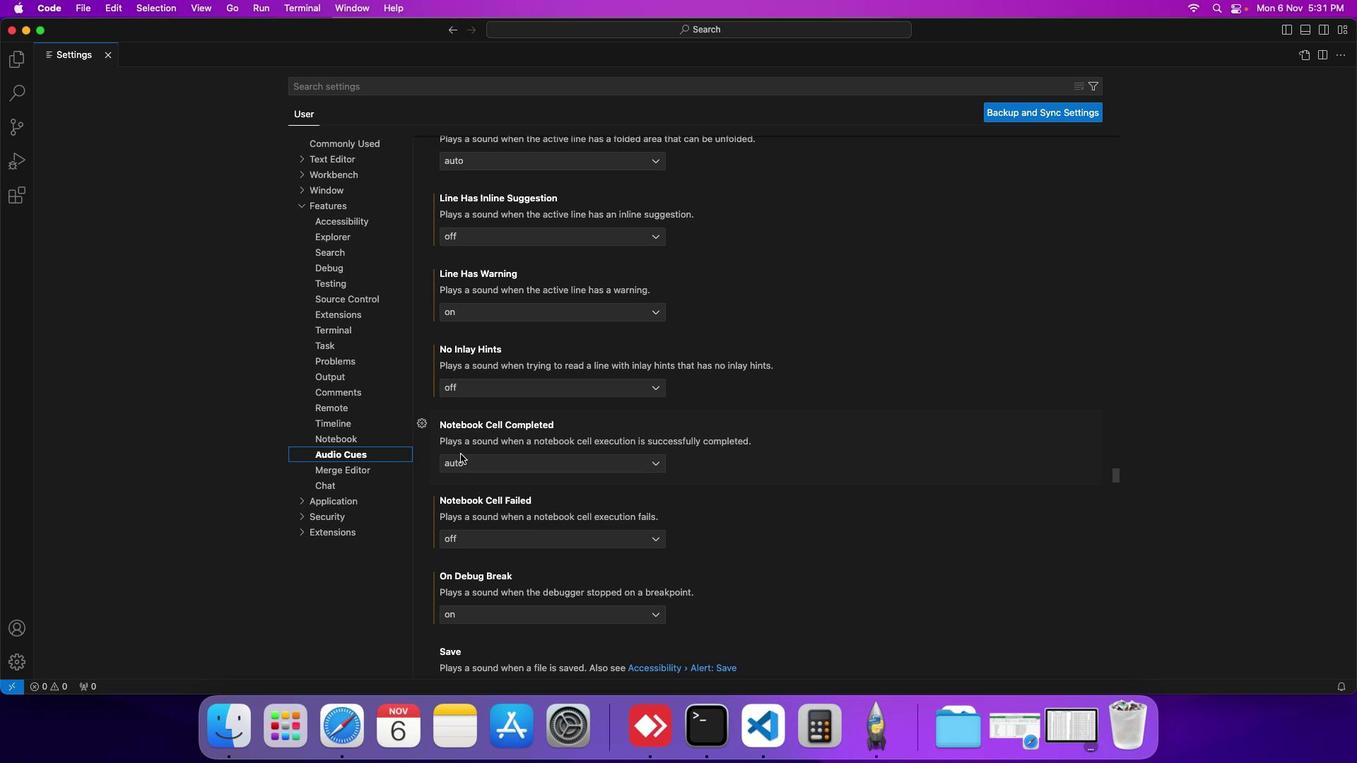 
Action: Mouse scrolled (460, 453) with delta (0, 0)
Screenshot: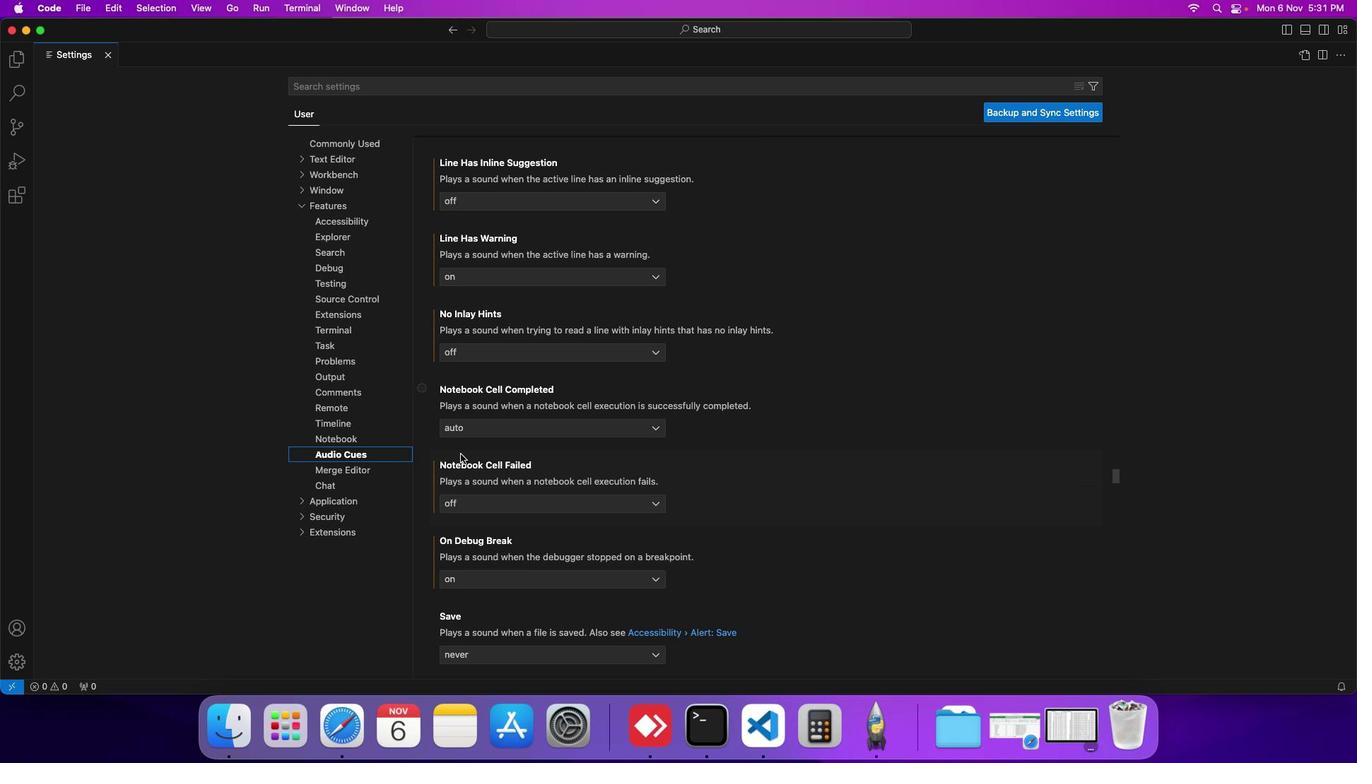 
Action: Mouse scrolled (460, 453) with delta (0, 0)
Screenshot: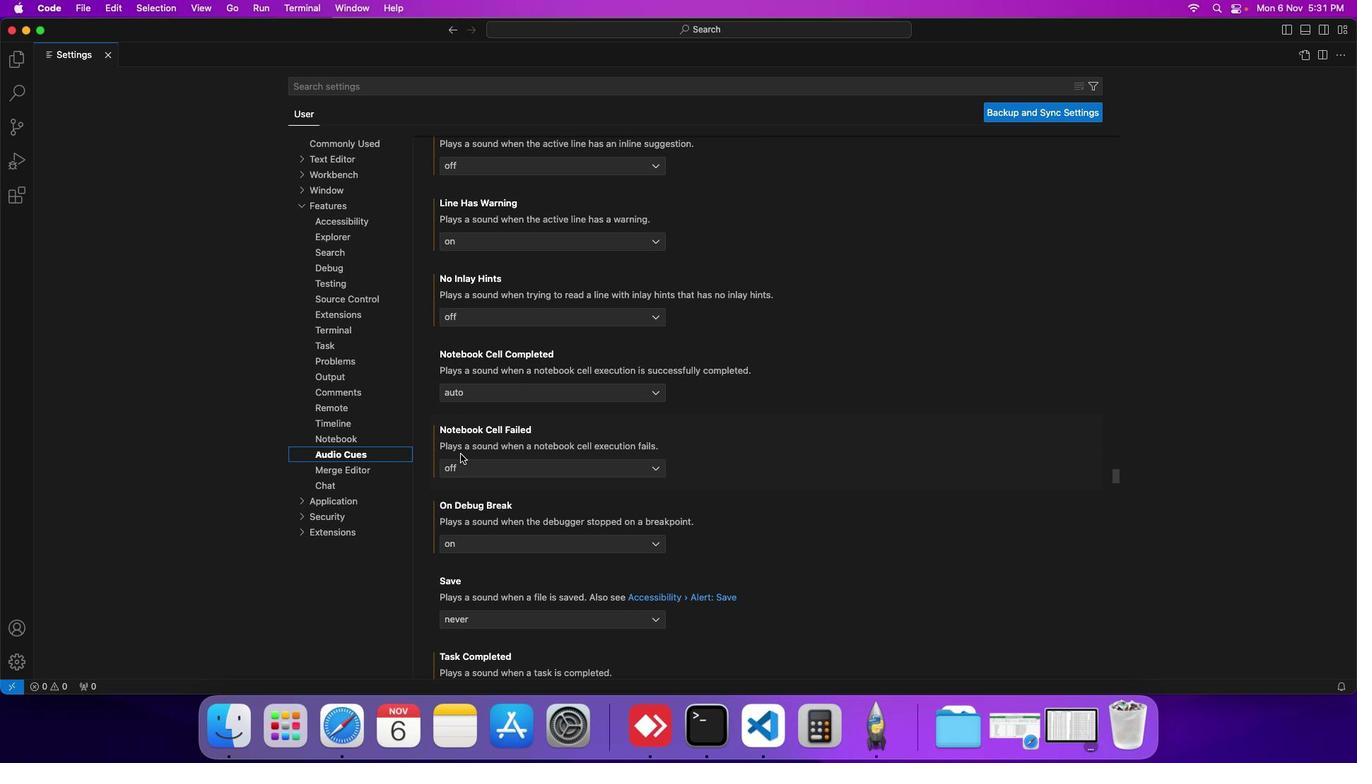 
Action: Mouse scrolled (460, 453) with delta (0, 0)
Screenshot: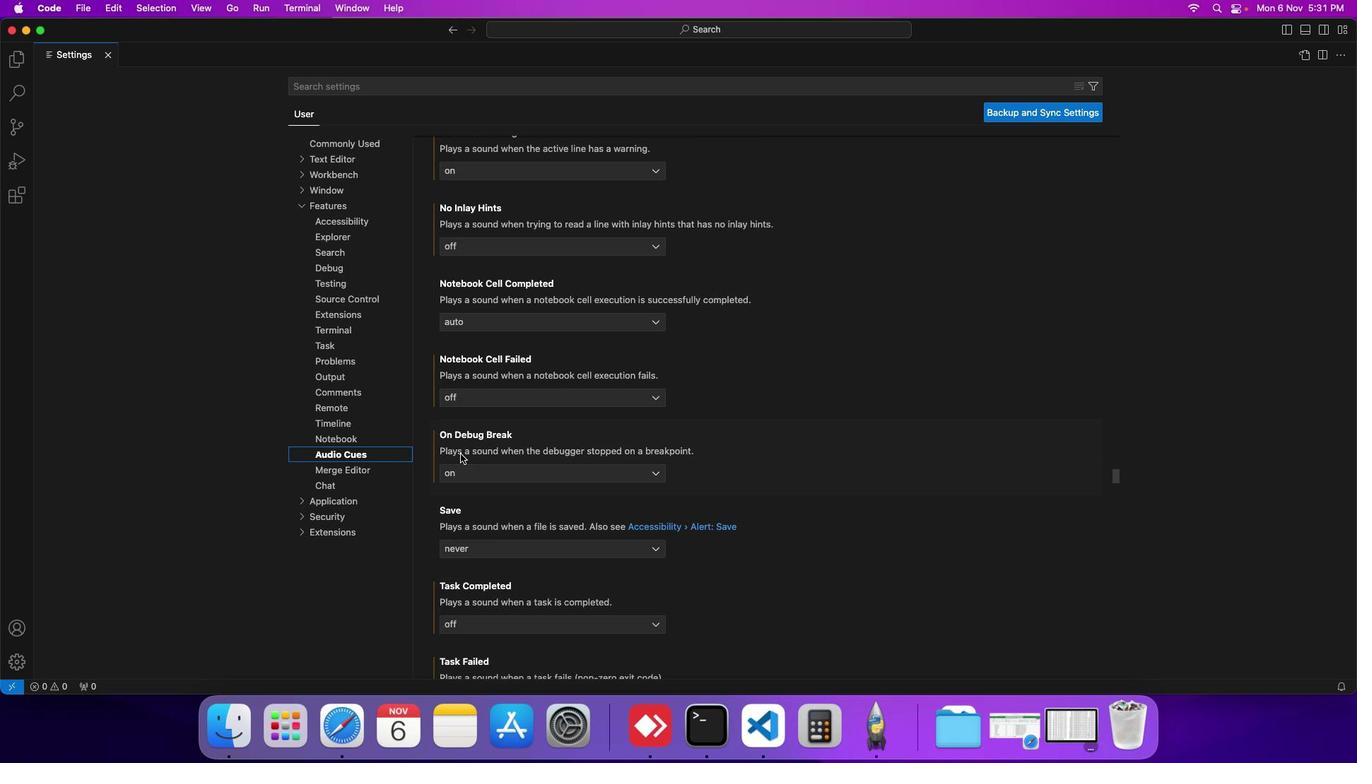 
Action: Mouse scrolled (460, 453) with delta (0, 0)
Screenshot: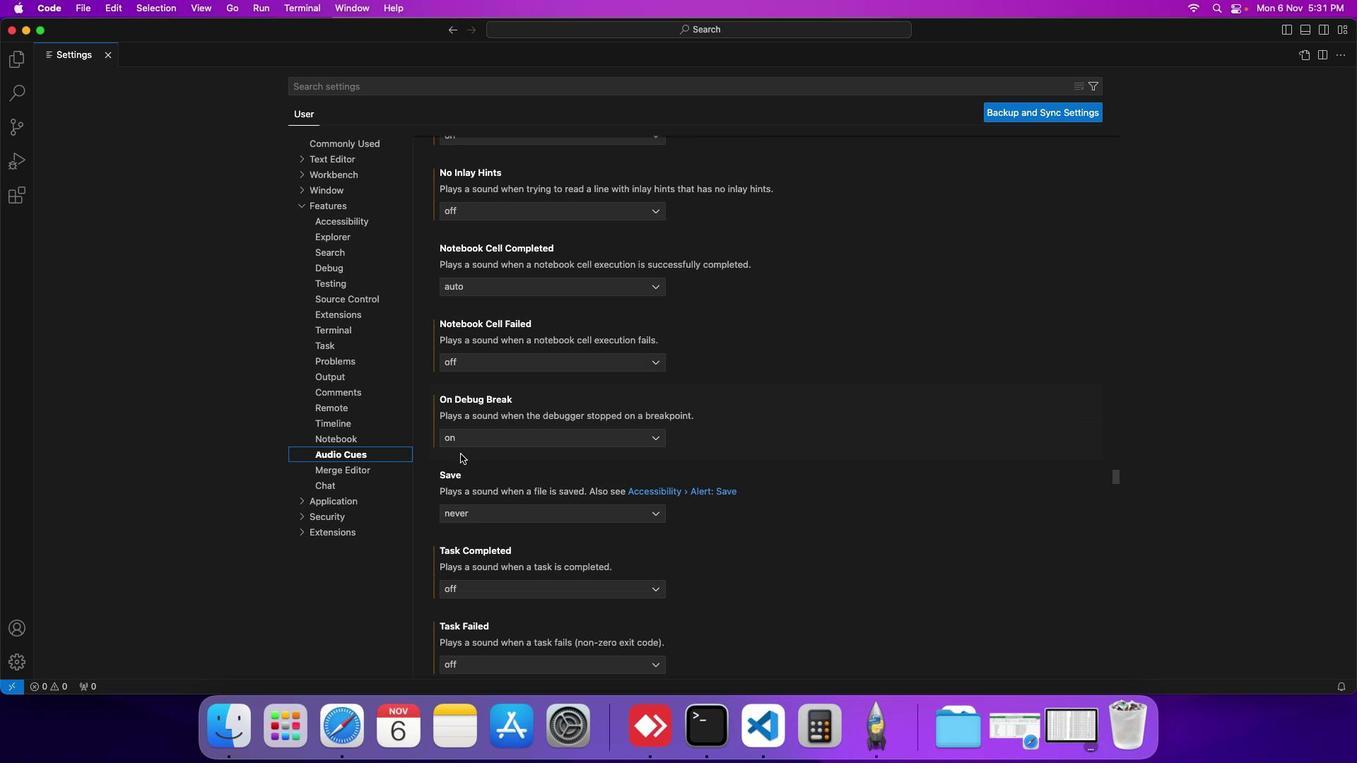 
Action: Mouse scrolled (460, 453) with delta (0, 0)
Screenshot: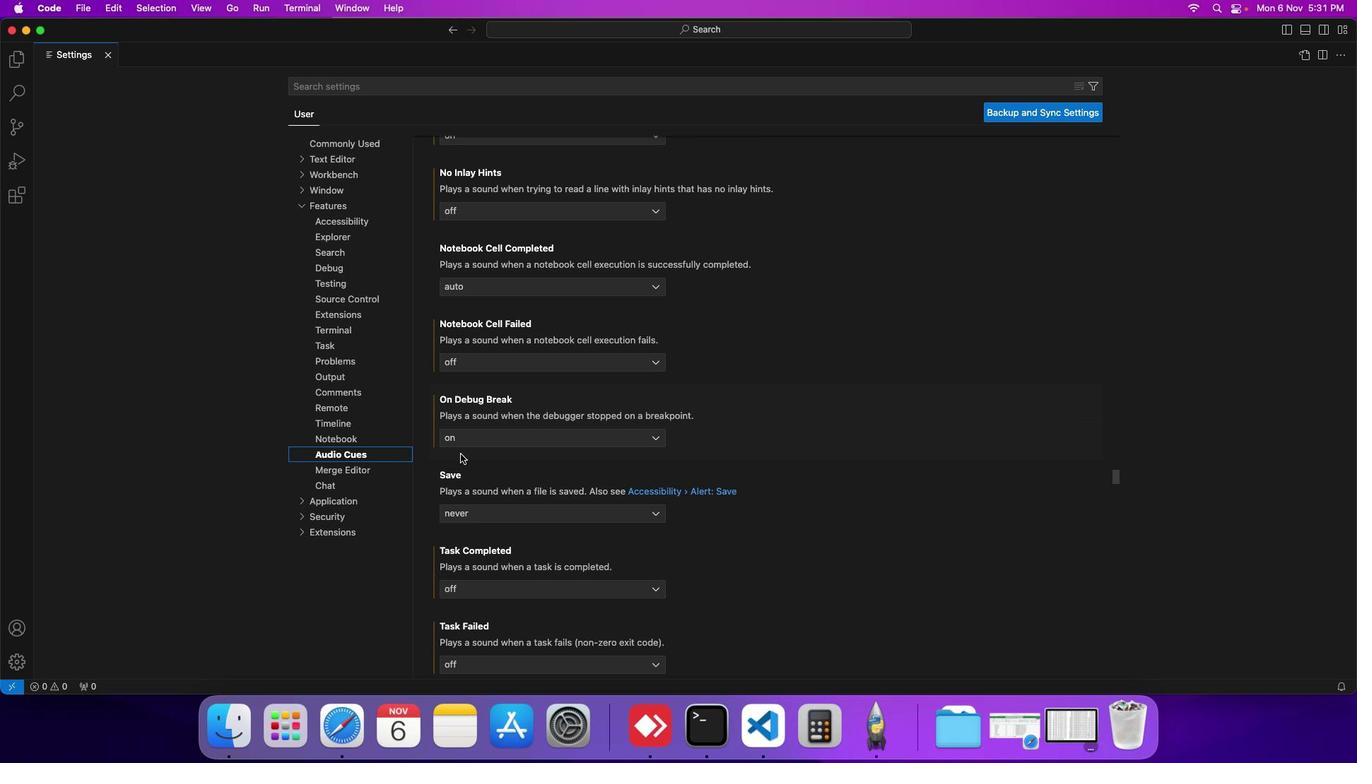 
Action: Mouse scrolled (460, 453) with delta (0, 0)
Screenshot: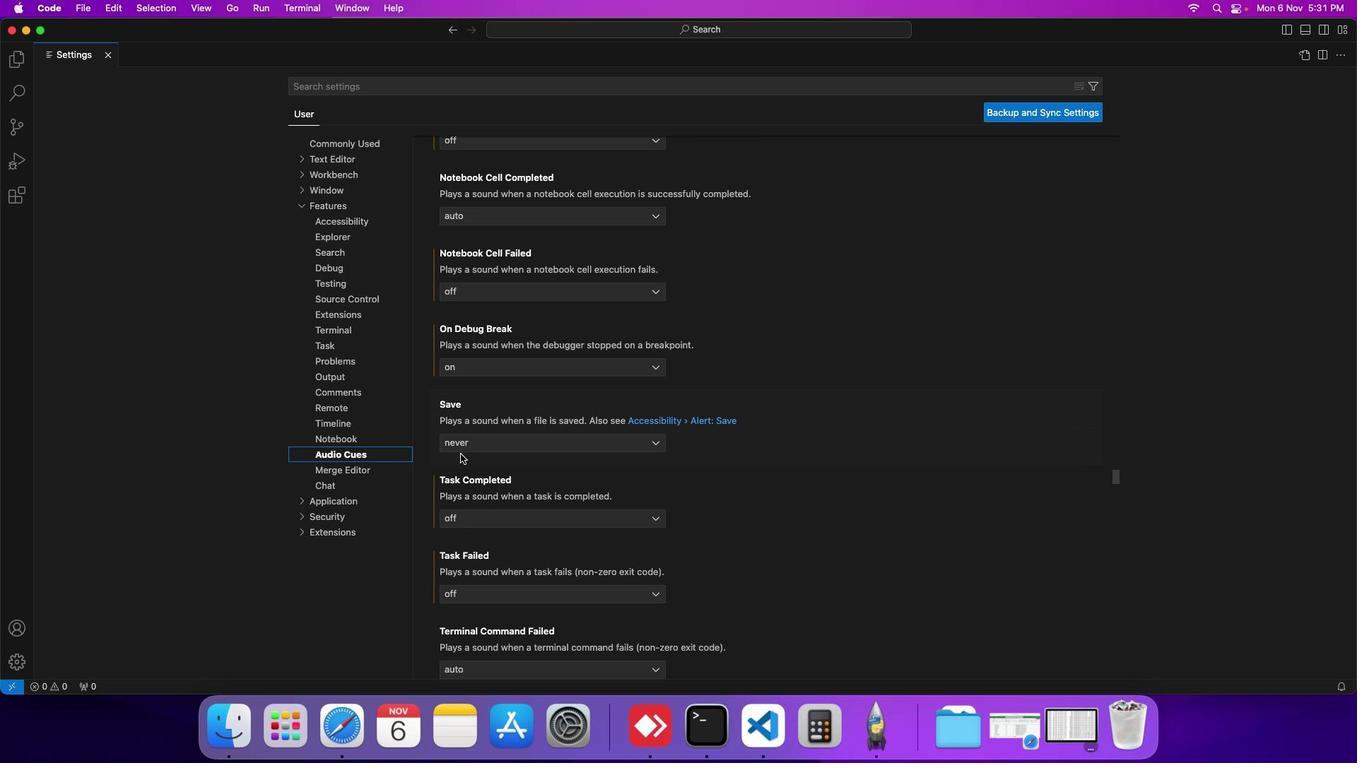 
Action: Mouse scrolled (460, 453) with delta (0, 0)
Screenshot: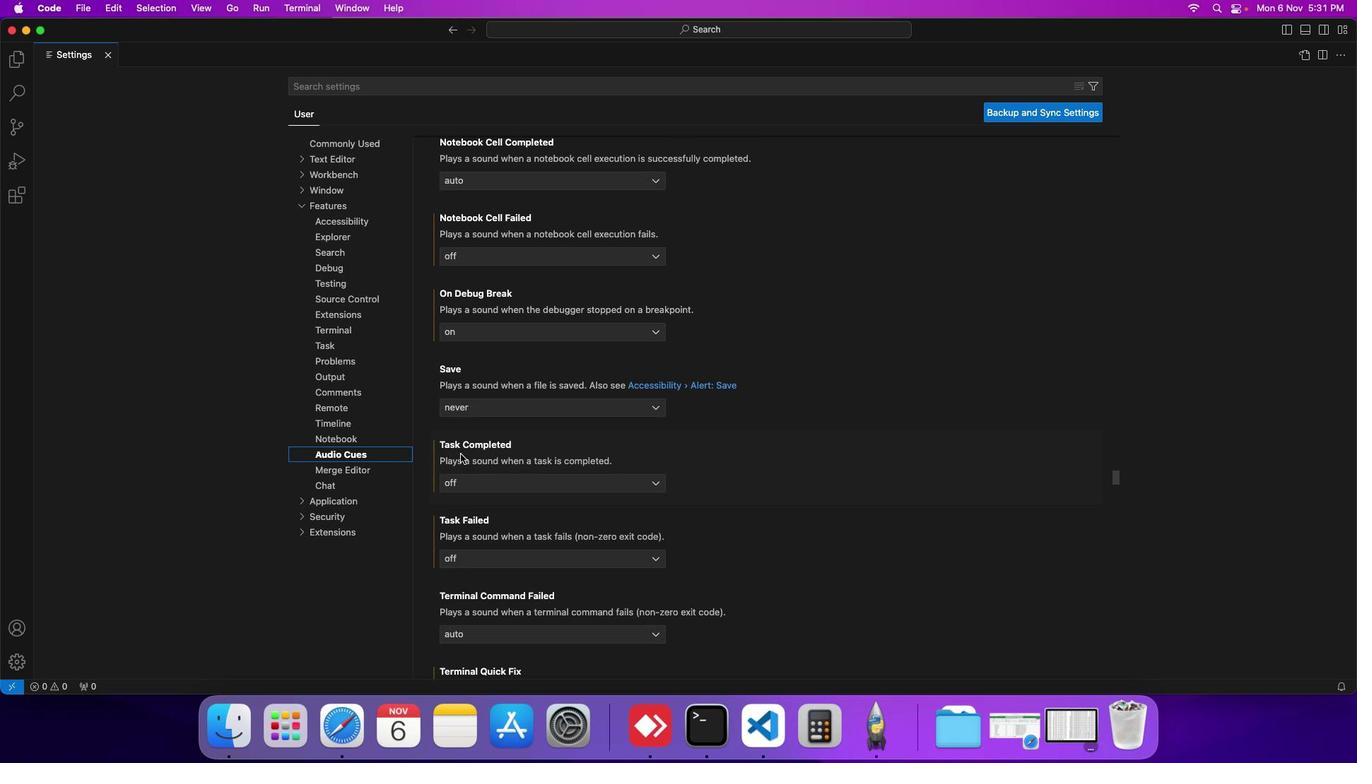 
Action: Mouse scrolled (460, 453) with delta (0, 0)
Screenshot: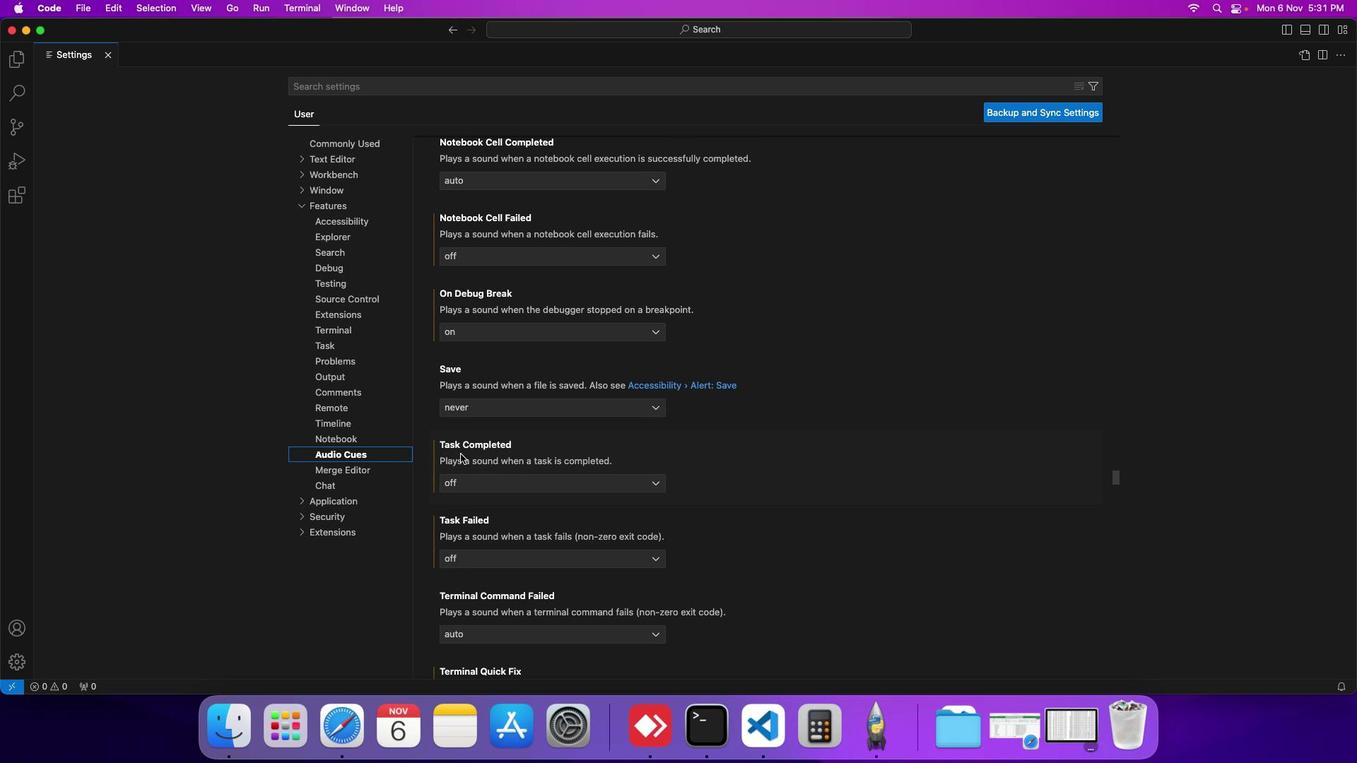 
Action: Mouse scrolled (460, 453) with delta (0, 0)
Screenshot: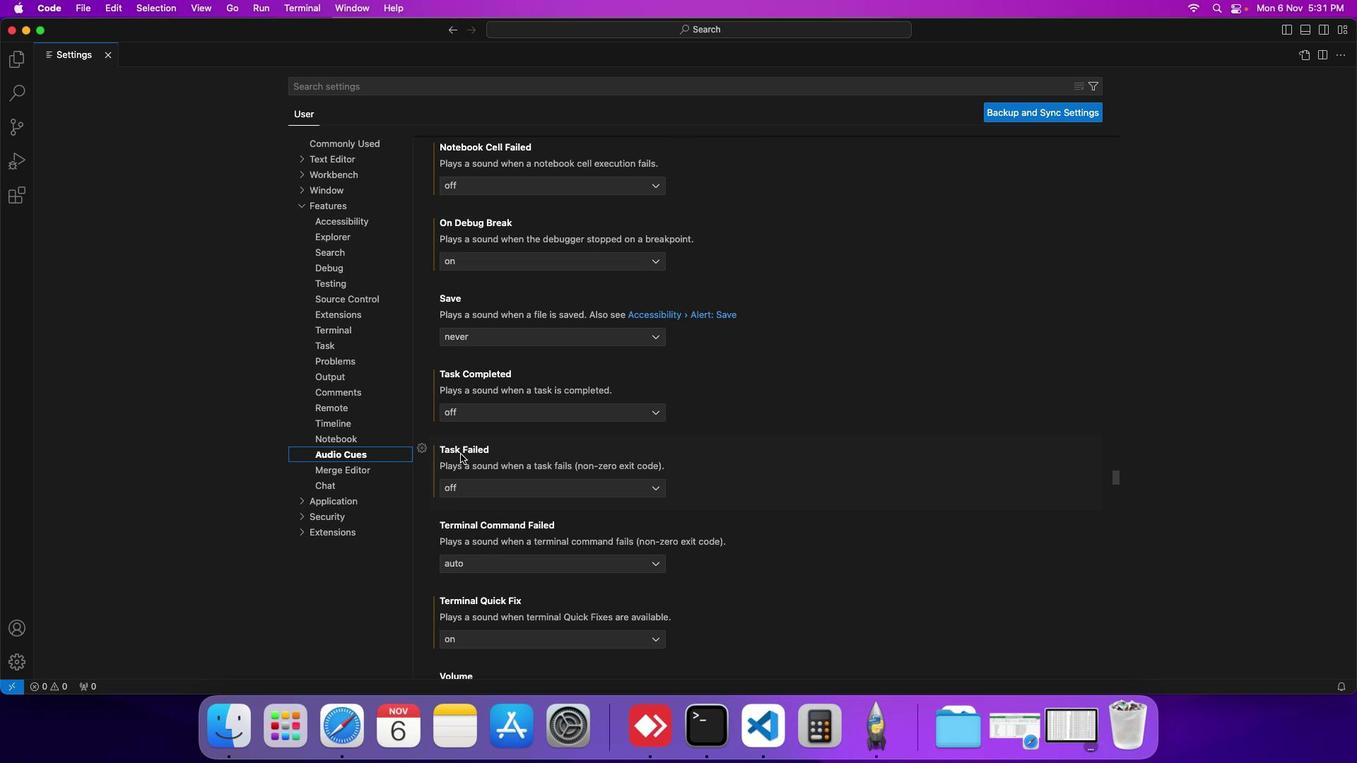 
Action: Mouse scrolled (460, 453) with delta (0, 0)
Screenshot: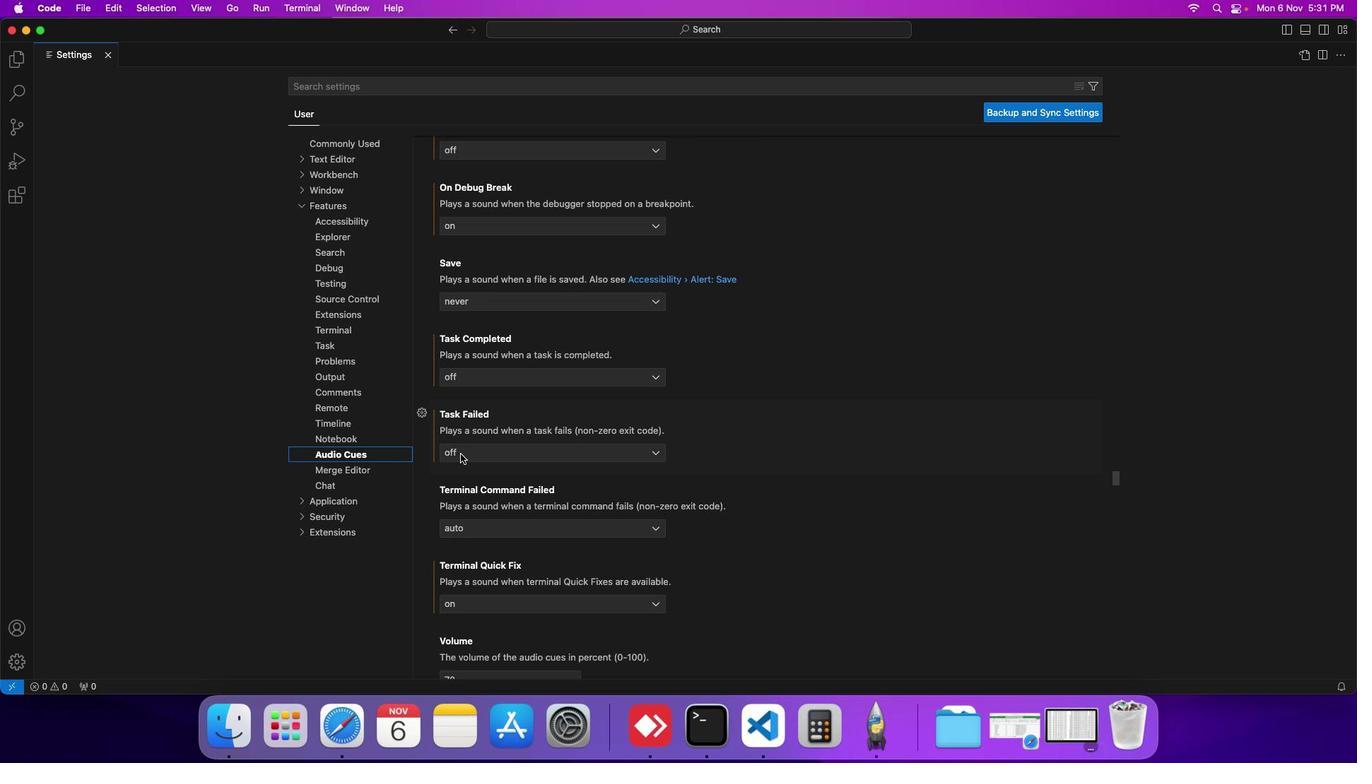 
Action: Mouse scrolled (460, 453) with delta (0, 0)
Screenshot: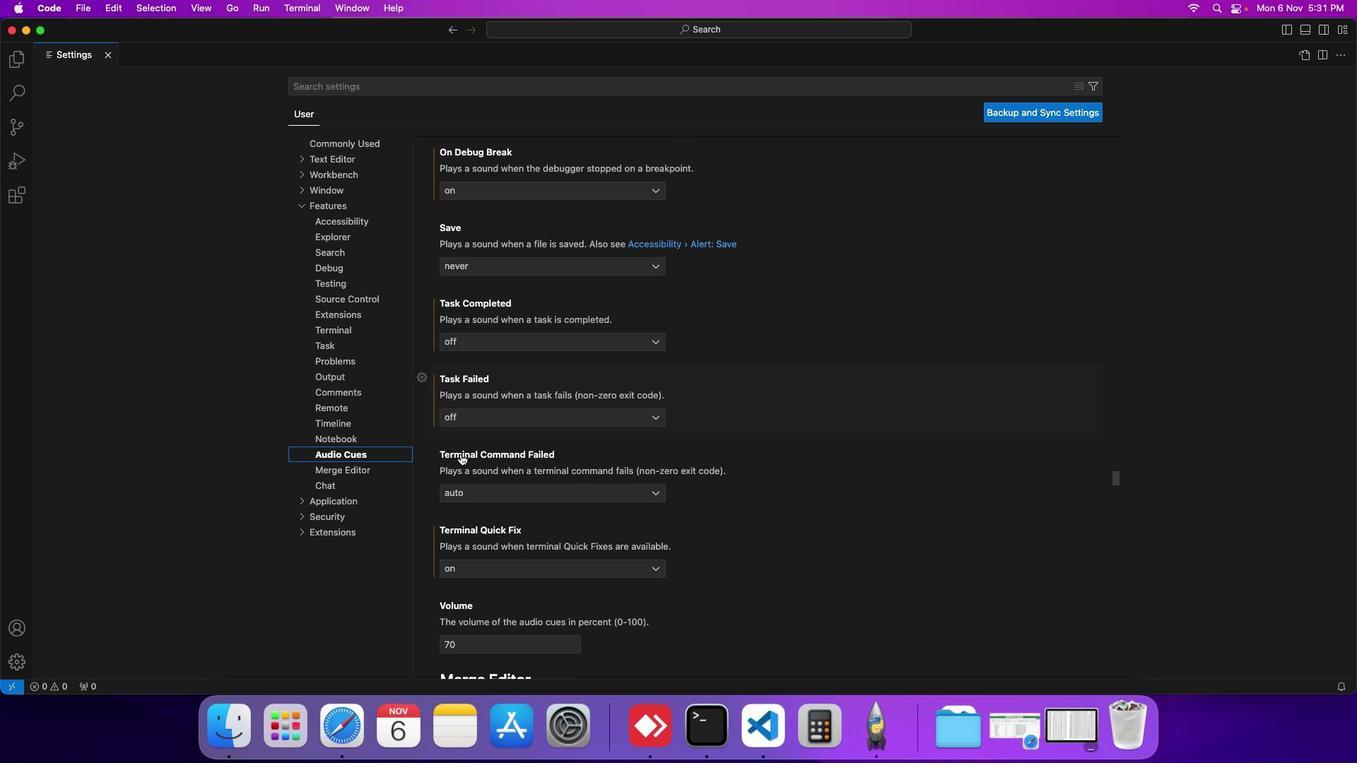 
Action: Mouse scrolled (460, 453) with delta (0, 0)
Screenshot: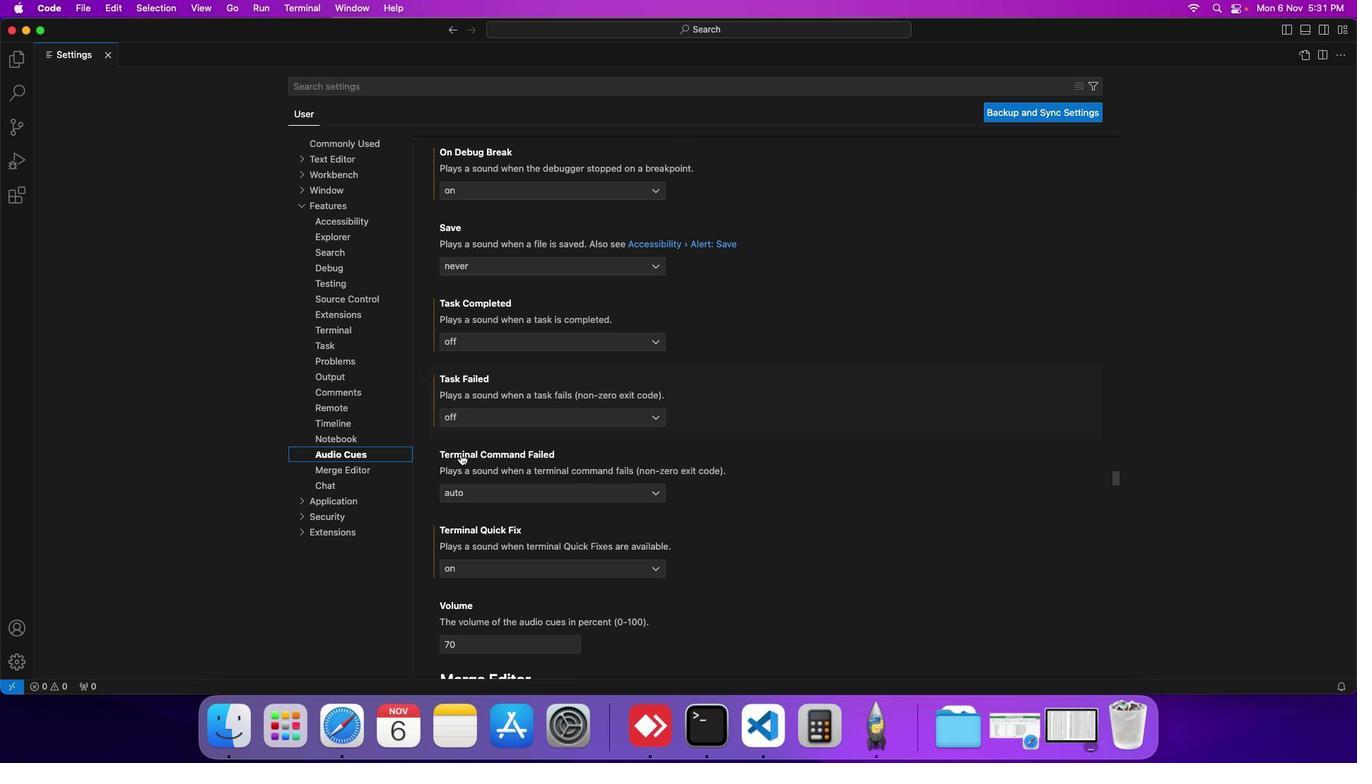 
Action: Mouse scrolled (460, 453) with delta (0, 0)
Screenshot: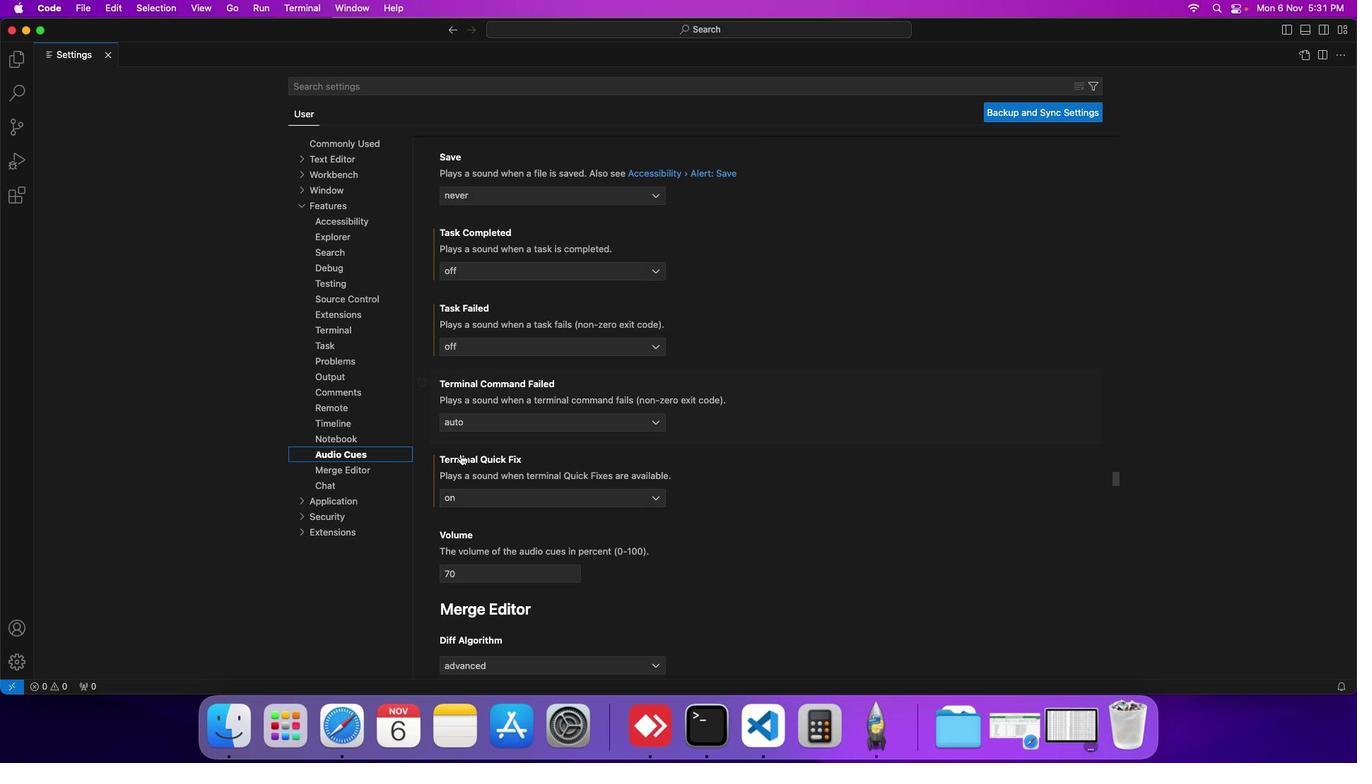
Action: Mouse scrolled (460, 453) with delta (0, 0)
Screenshot: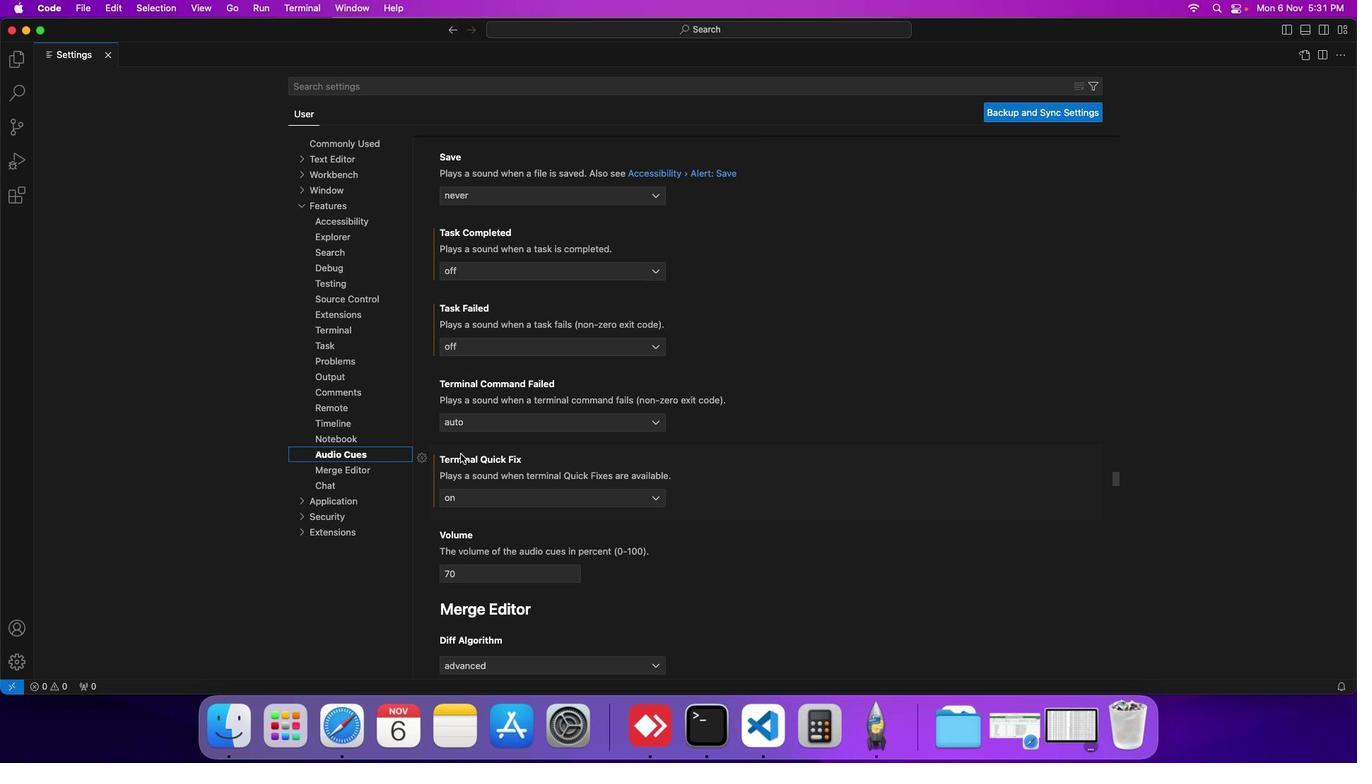 
Action: Mouse scrolled (460, 453) with delta (0, 0)
Screenshot: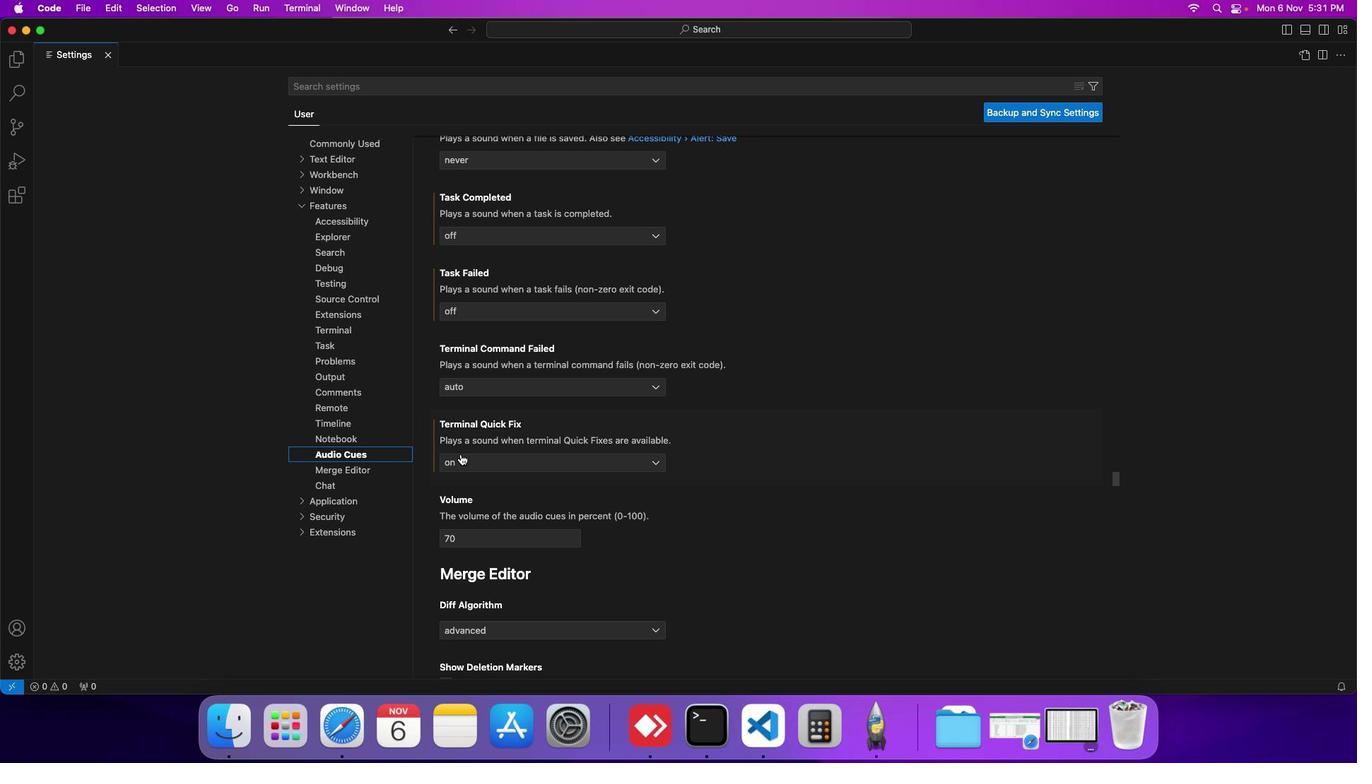
Action: Mouse moved to (461, 456)
Screenshot: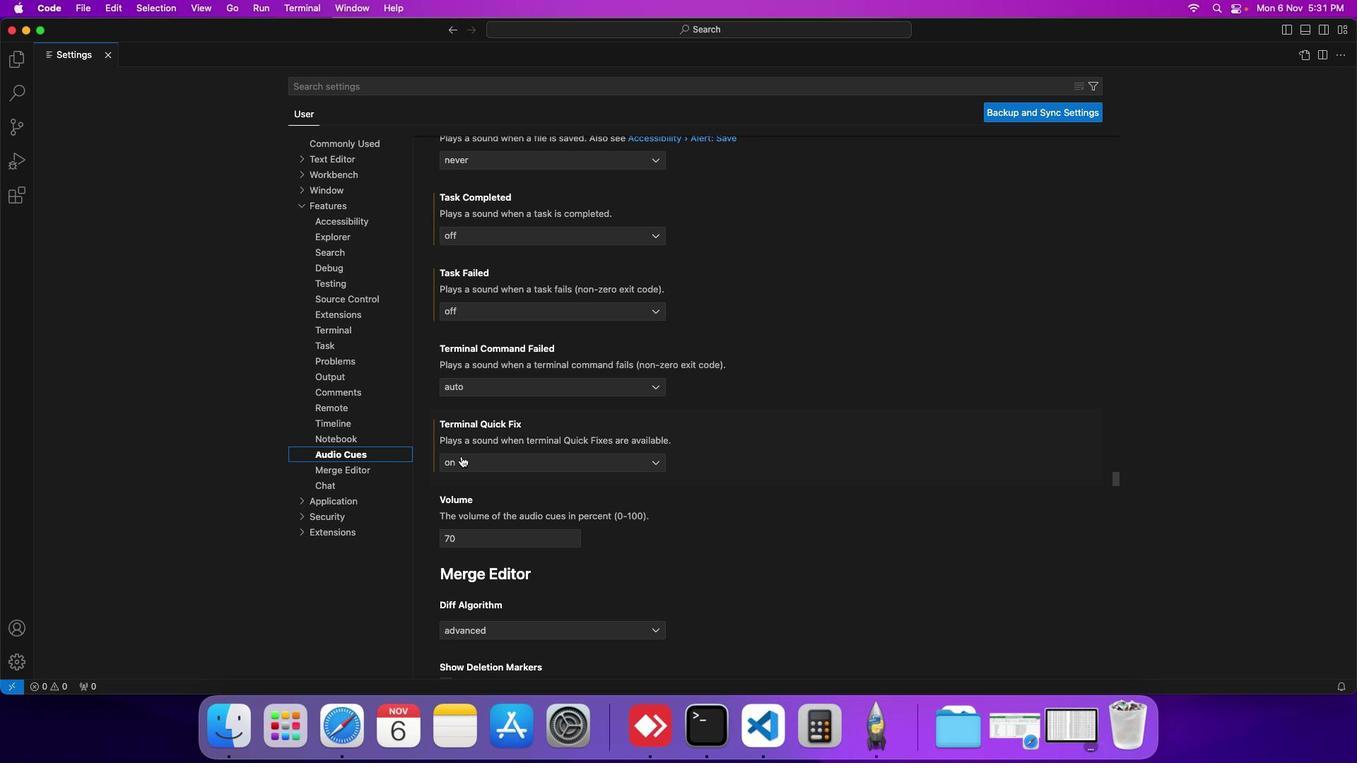 
Action: Mouse pressed left at (461, 456)
Screenshot: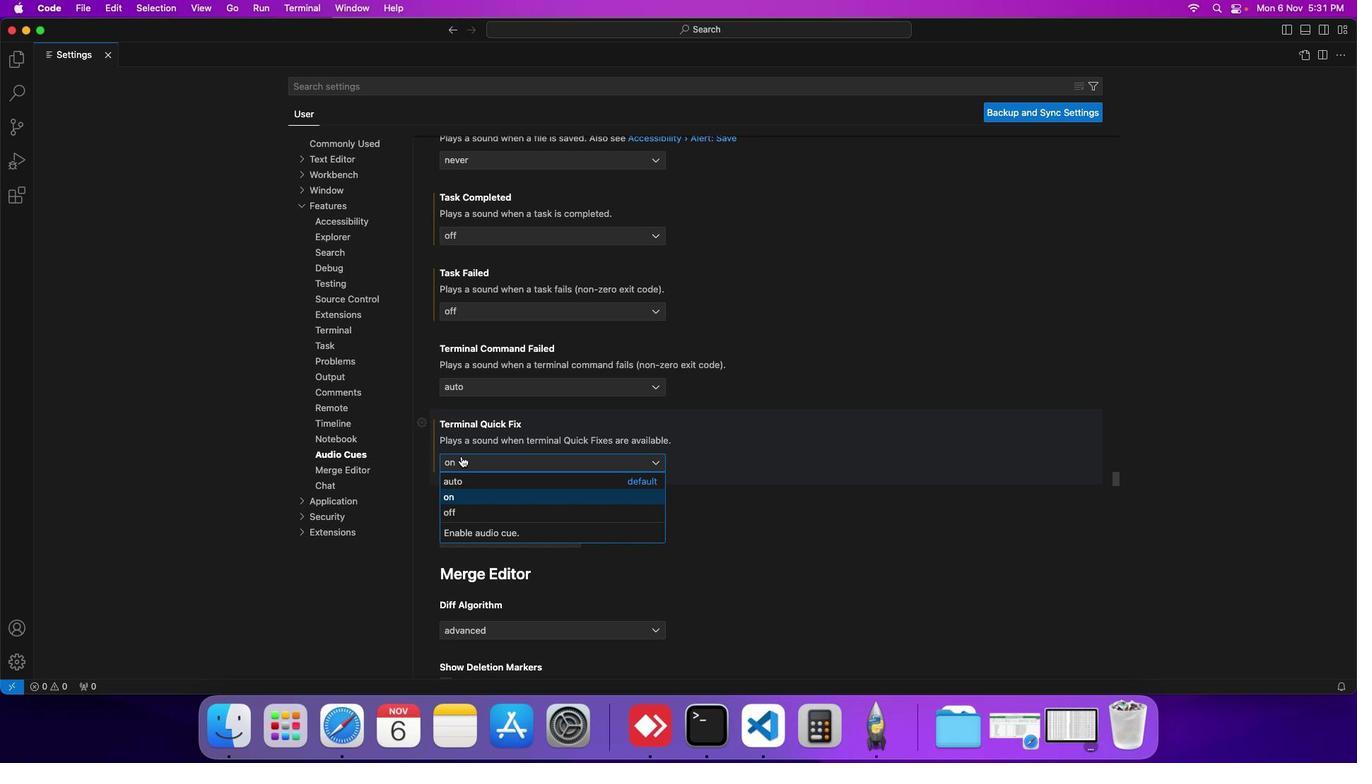 
Action: Mouse moved to (456, 475)
Screenshot: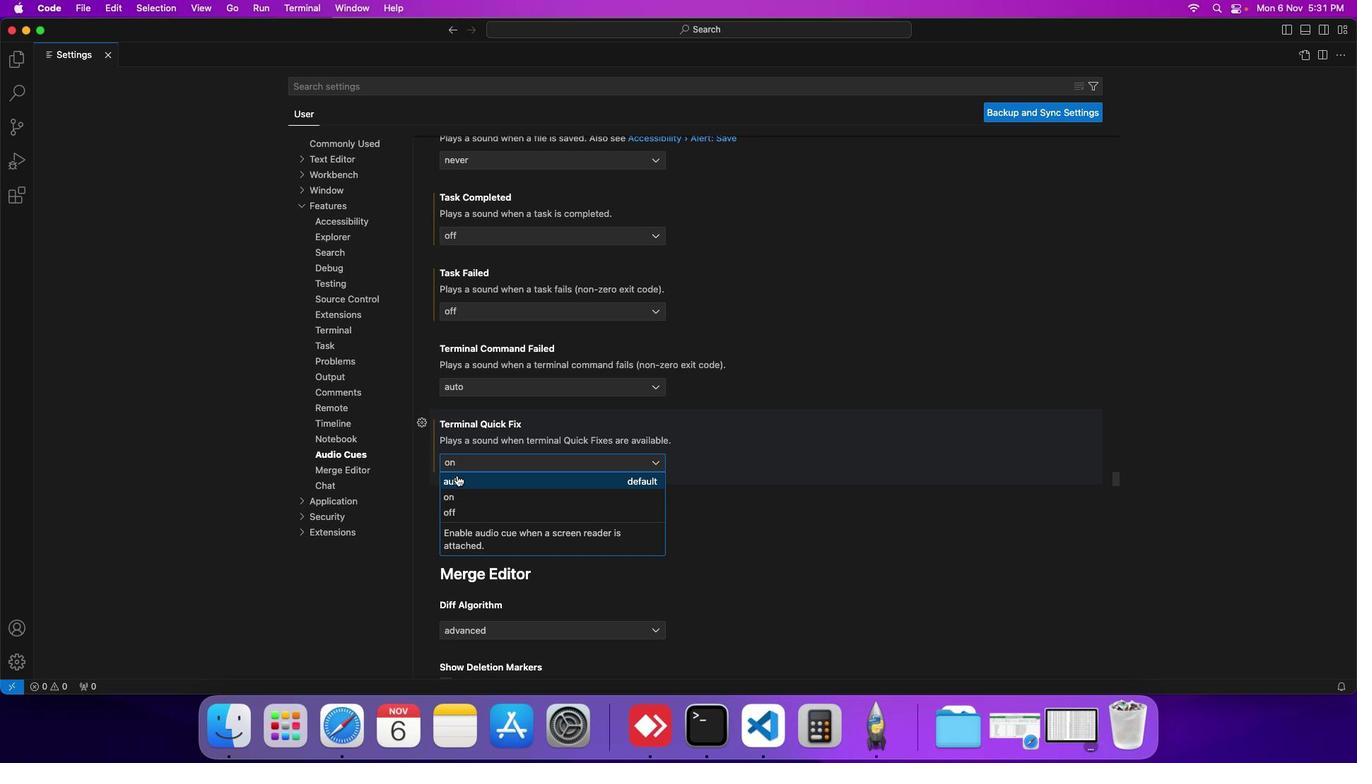 
Action: Mouse pressed left at (456, 475)
Screenshot: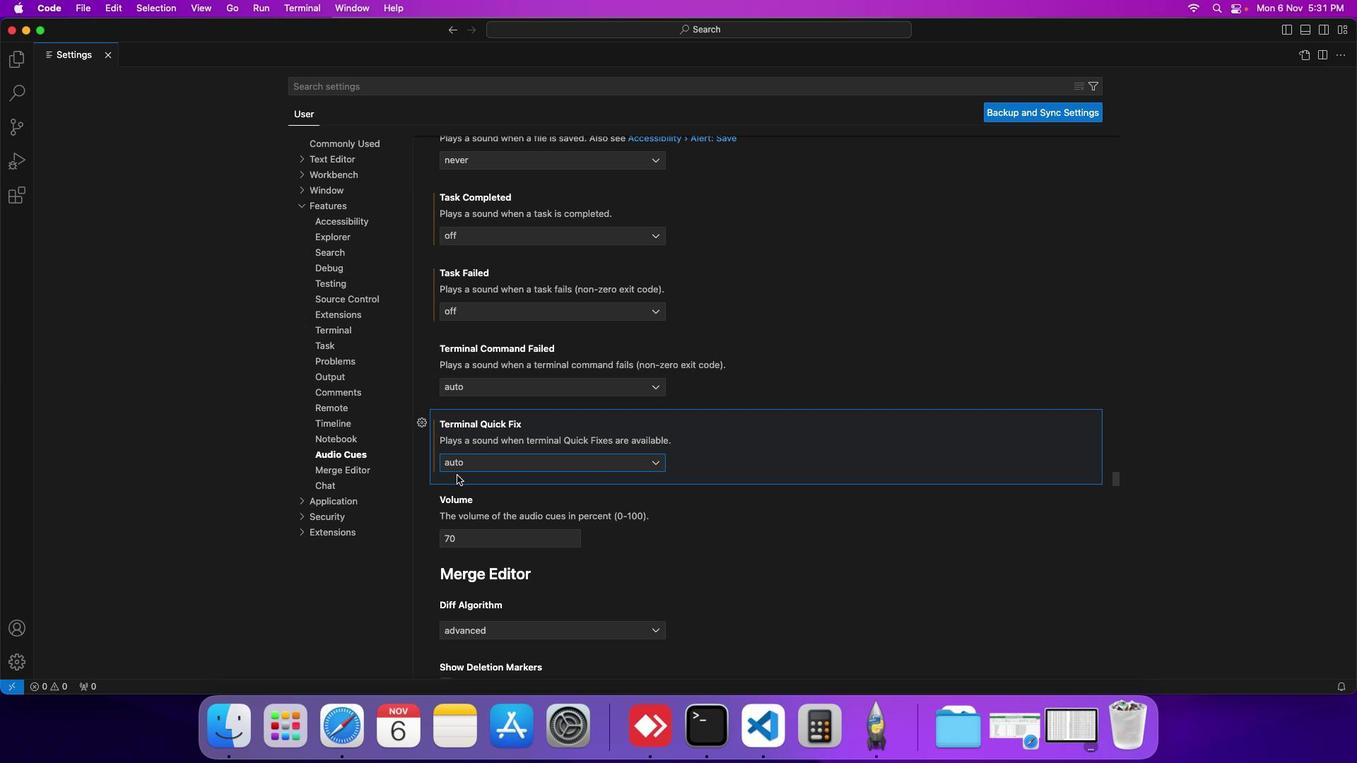 
Action: Mouse moved to (528, 486)
Screenshot: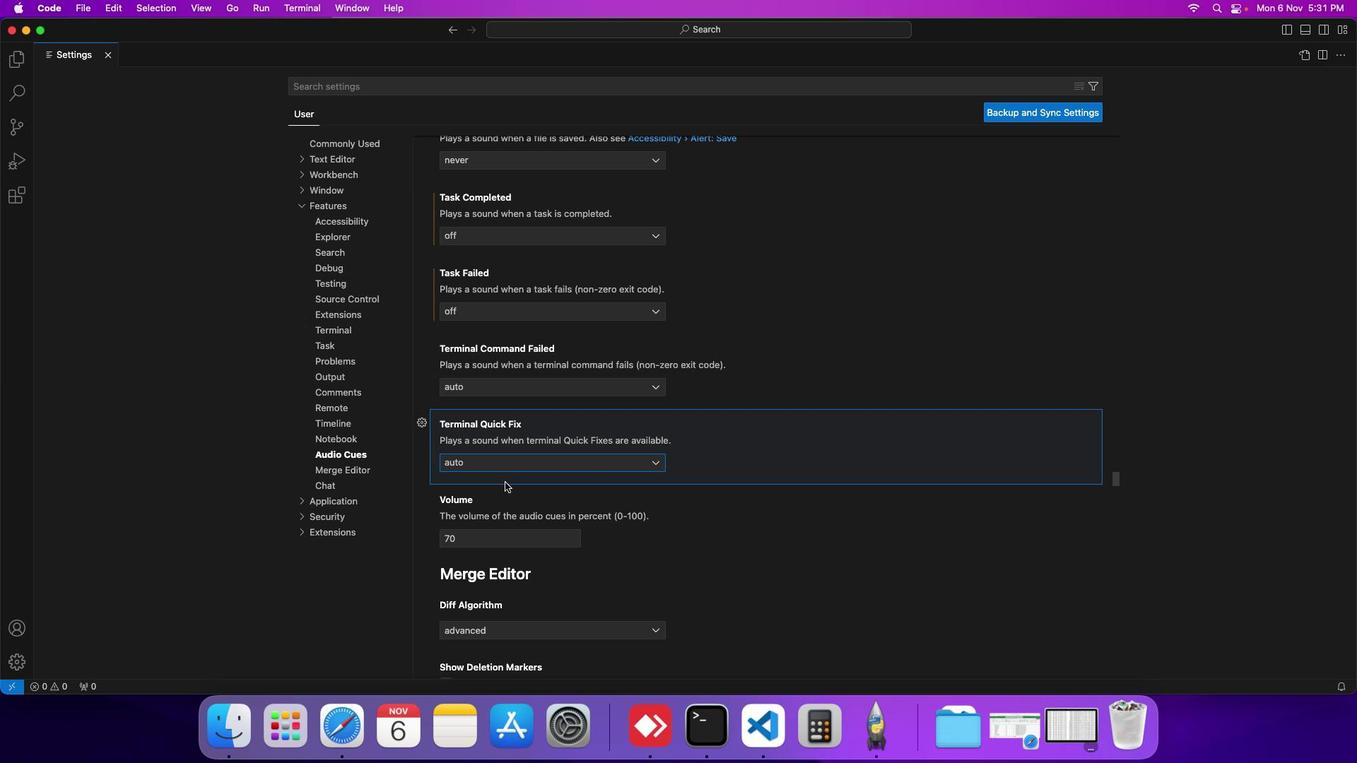 
